 Task: Search one way flight ticket for 1 adult, 6 children, 1 infant in seat and 1 infant on lap in business from Cleveland: Cleveland Hopkins International Airport to Rock Springs: Southwest Wyoming Regional Airport (rock Springs Sweetwater County Airport) on 8-5-2023. Choice of flights is JetBlue. Number of bags: 1 carry on bag. Price is upto 30000. Outbound departure time preference is 11:00.
Action: Mouse moved to (299, 255)
Screenshot: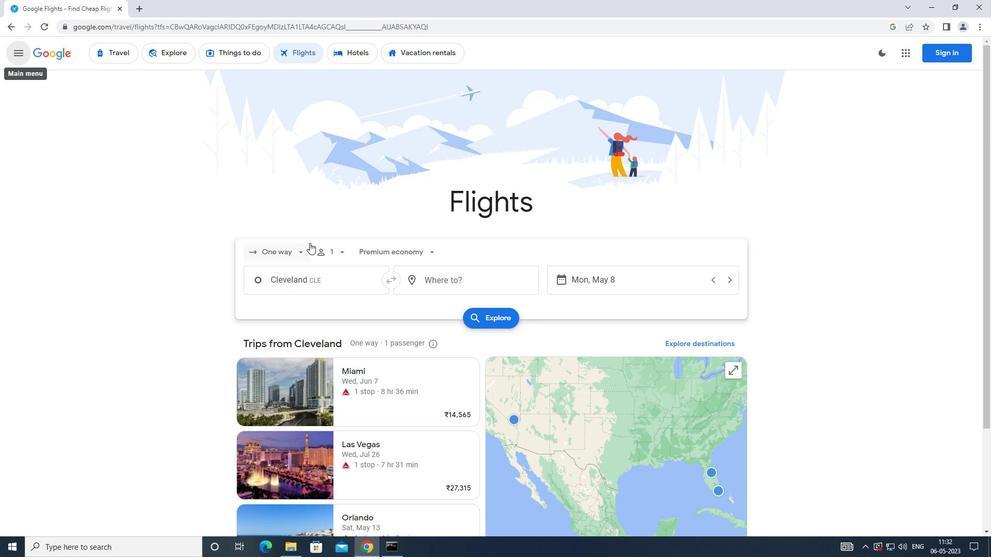 
Action: Mouse pressed left at (299, 255)
Screenshot: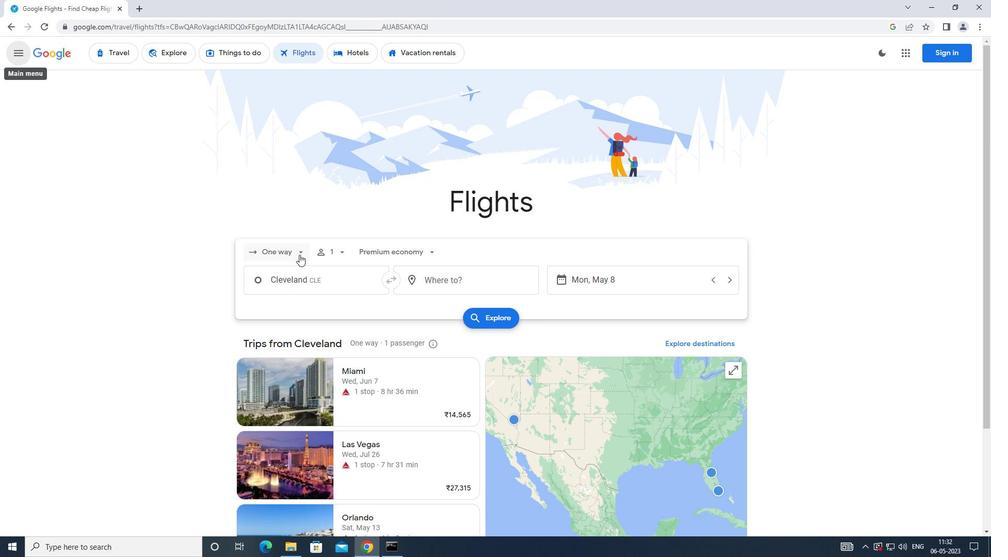 
Action: Mouse moved to (301, 297)
Screenshot: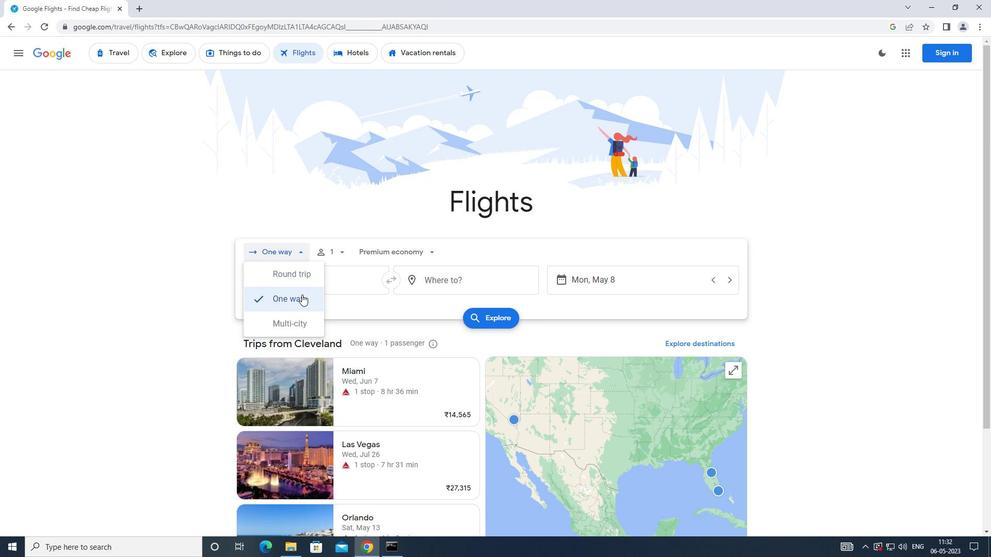 
Action: Mouse pressed left at (301, 297)
Screenshot: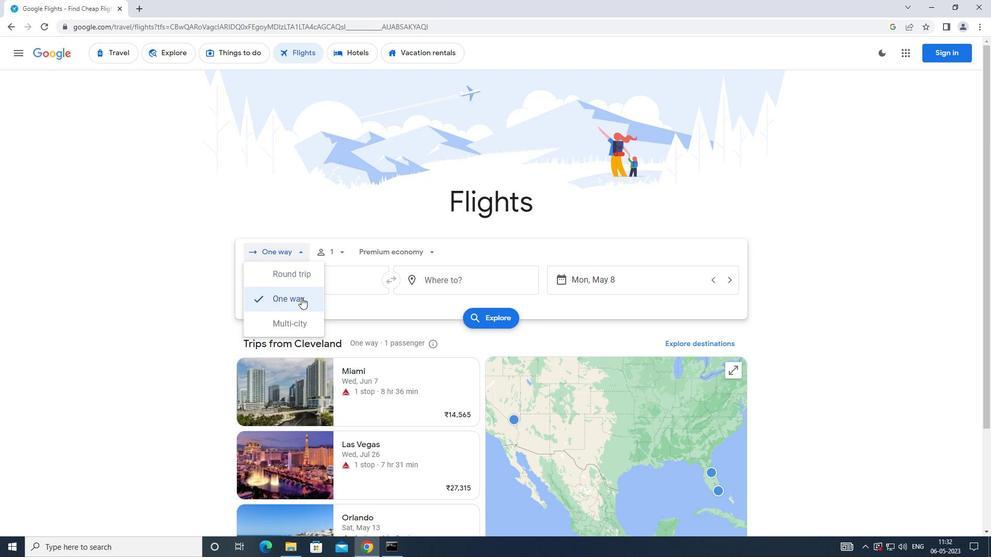 
Action: Mouse moved to (342, 250)
Screenshot: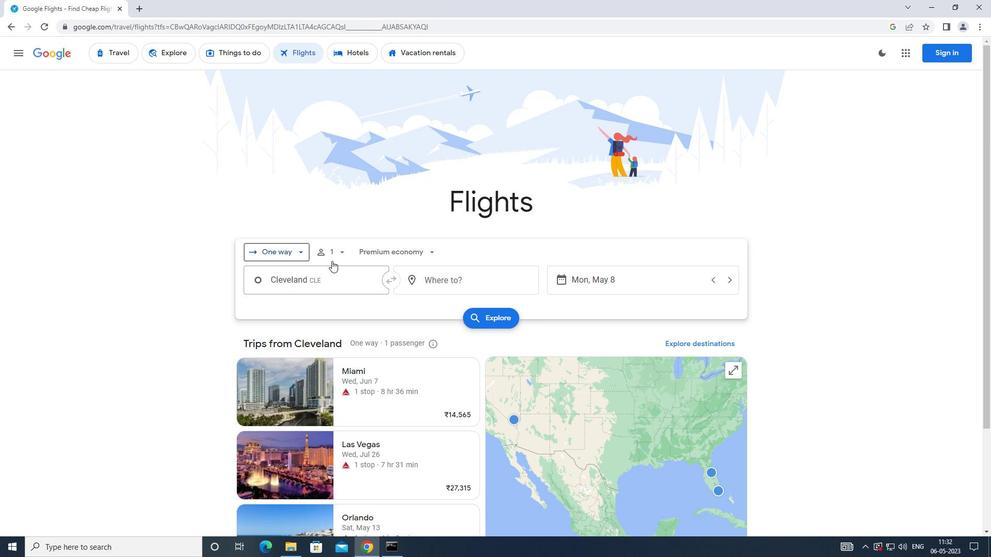 
Action: Mouse pressed left at (342, 250)
Screenshot: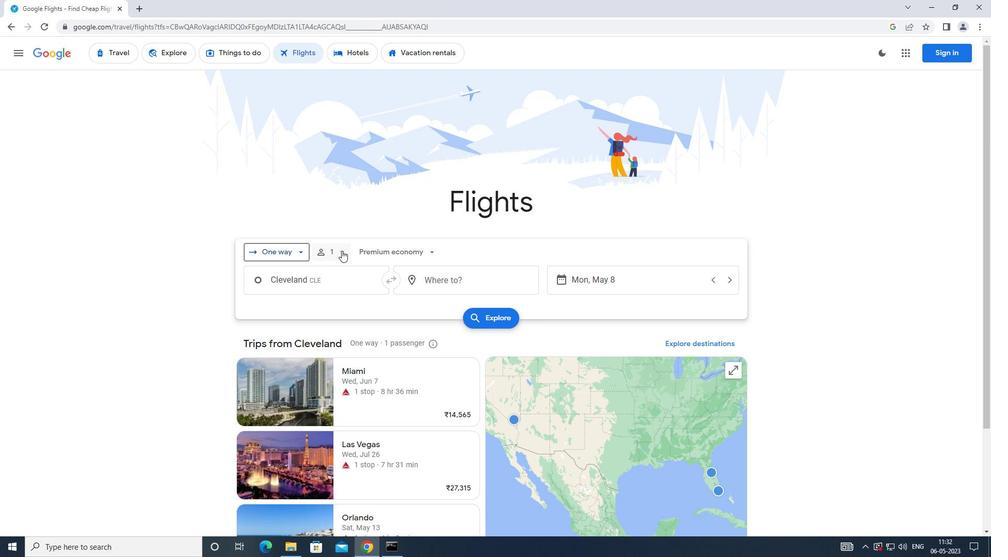 
Action: Mouse moved to (423, 304)
Screenshot: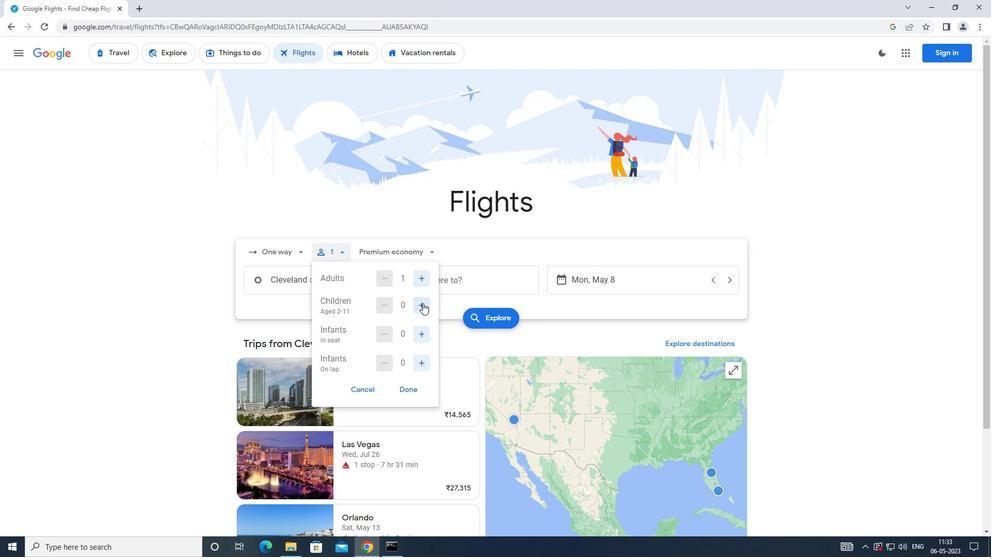 
Action: Mouse pressed left at (423, 304)
Screenshot: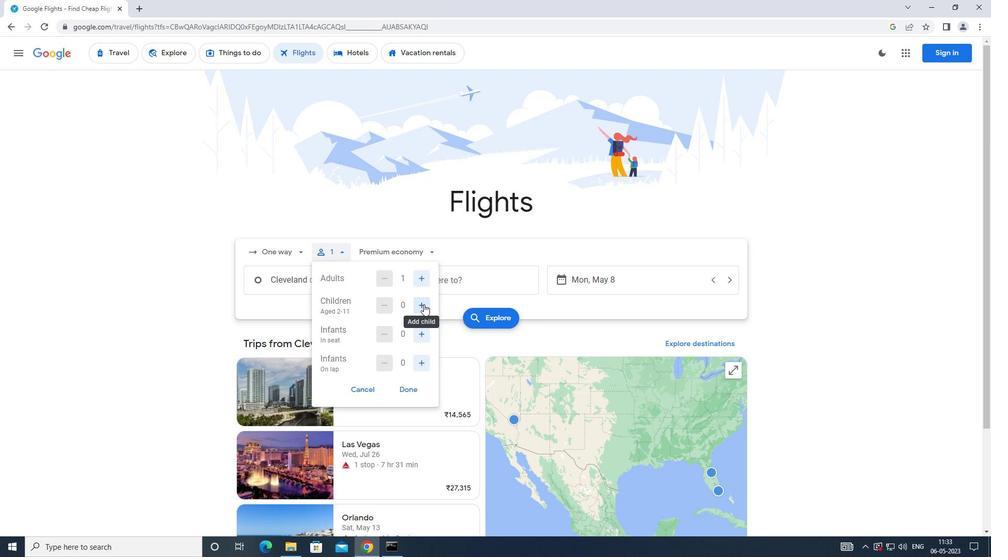 
Action: Mouse pressed left at (423, 304)
Screenshot: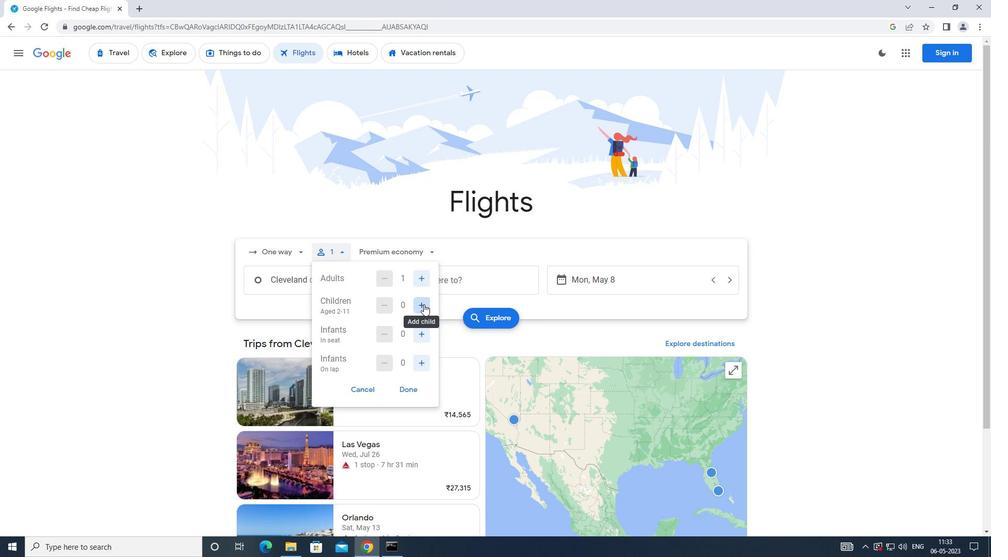 
Action: Mouse pressed left at (423, 304)
Screenshot: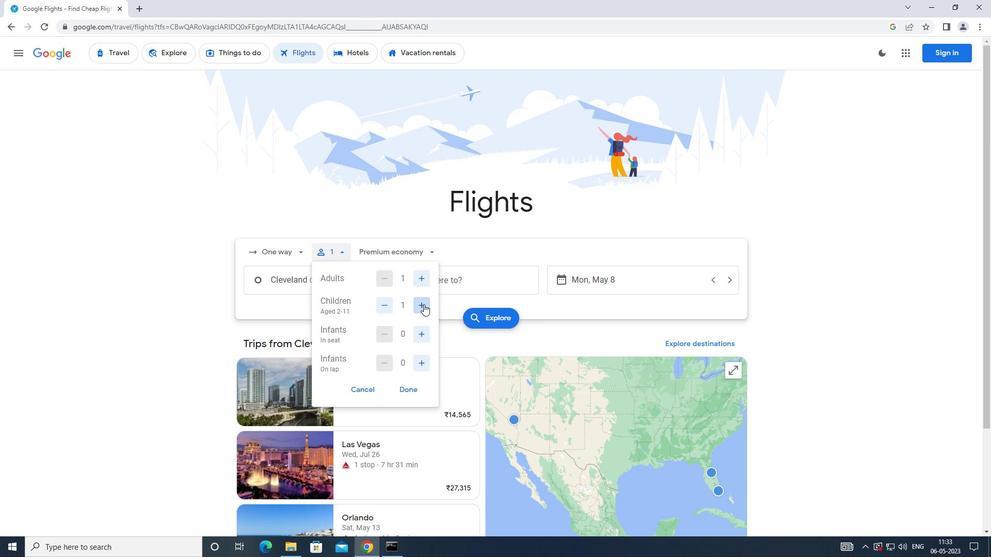 
Action: Mouse pressed left at (423, 304)
Screenshot: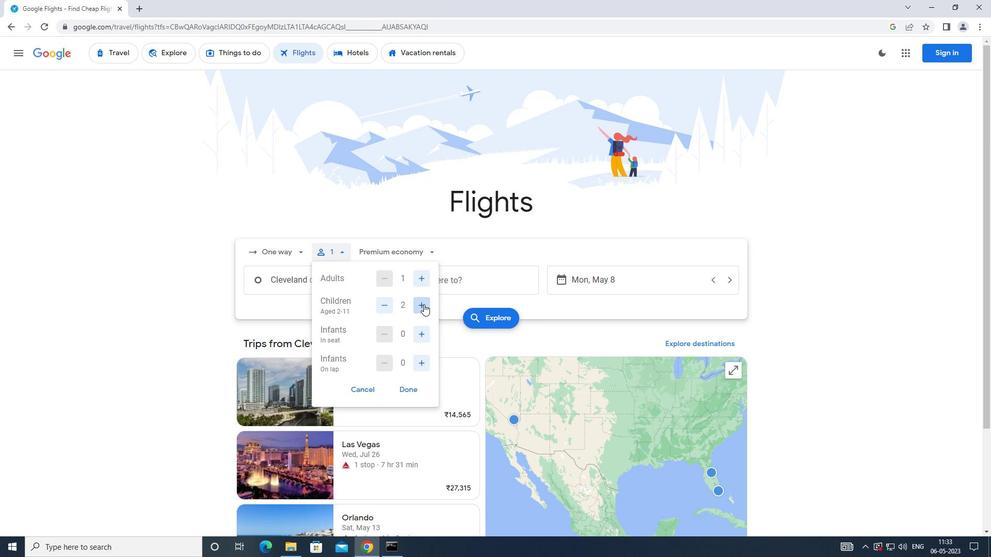 
Action: Mouse pressed left at (423, 304)
Screenshot: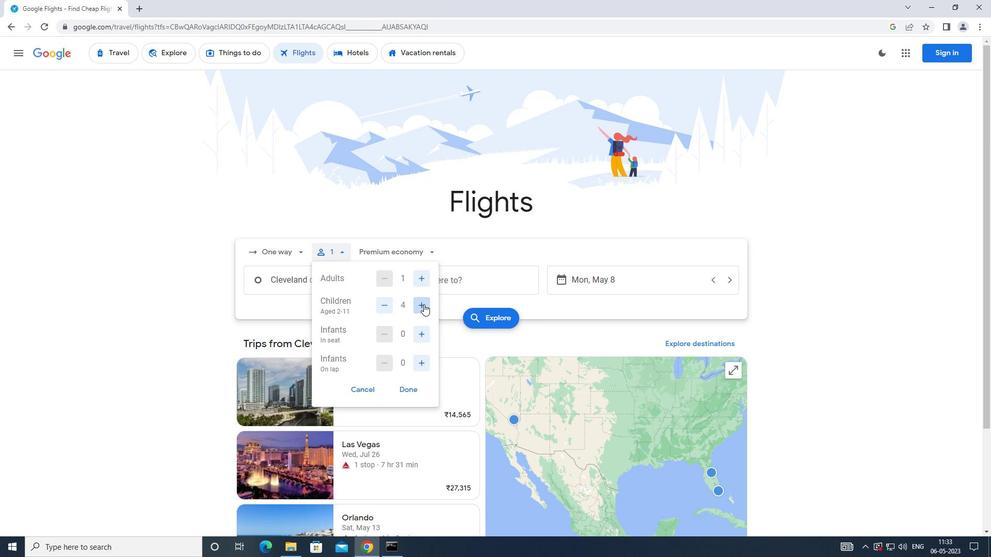 
Action: Mouse pressed left at (423, 304)
Screenshot: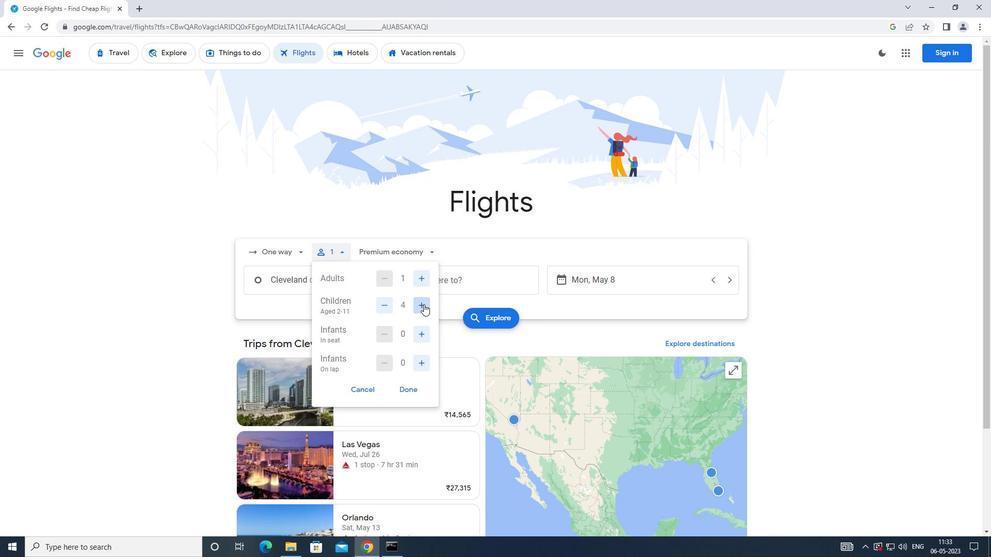 
Action: Mouse moved to (422, 334)
Screenshot: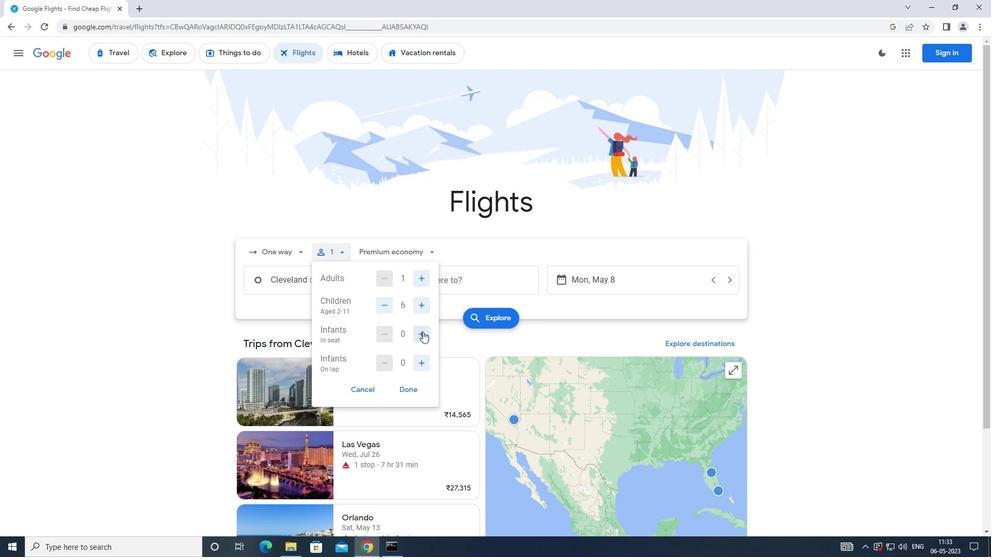 
Action: Mouse pressed left at (422, 334)
Screenshot: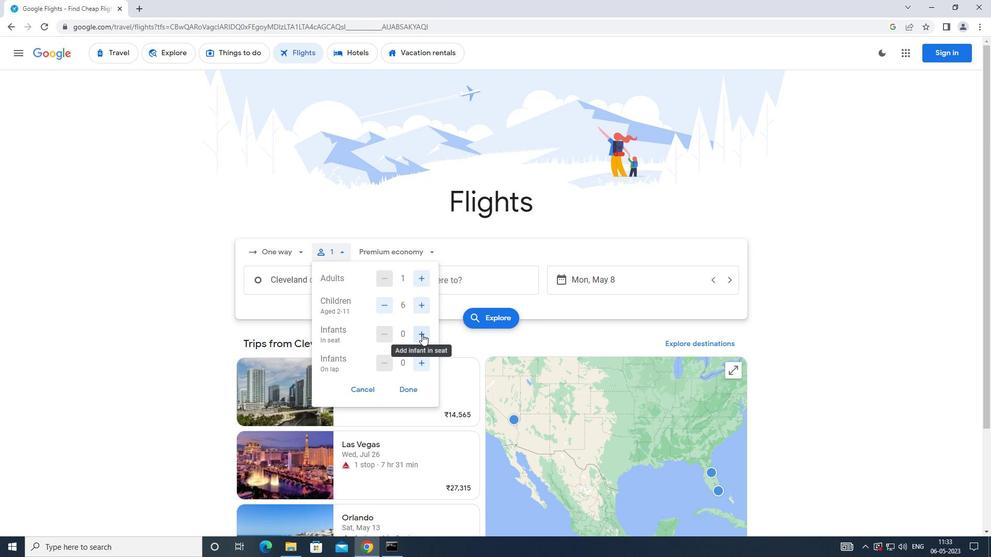 
Action: Mouse moved to (419, 363)
Screenshot: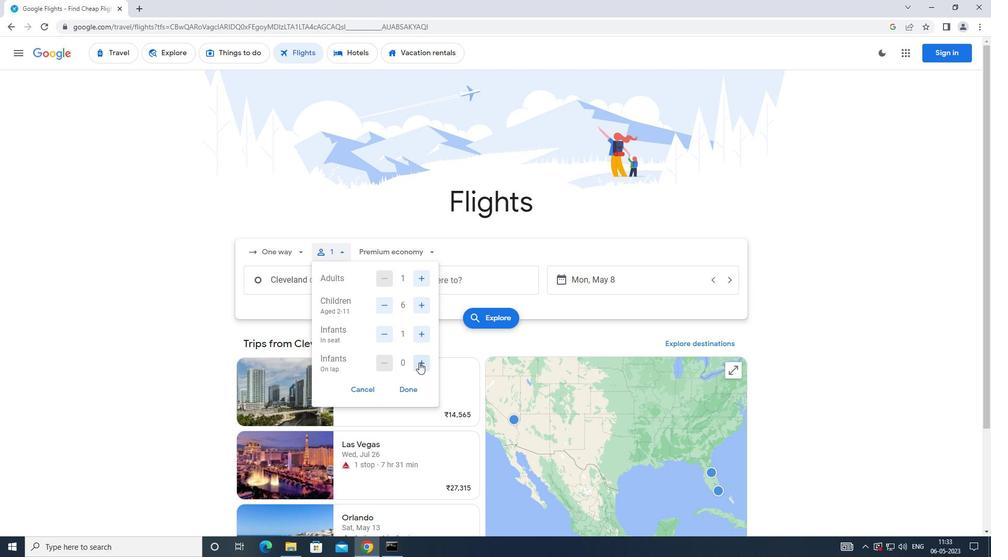 
Action: Mouse pressed left at (419, 363)
Screenshot: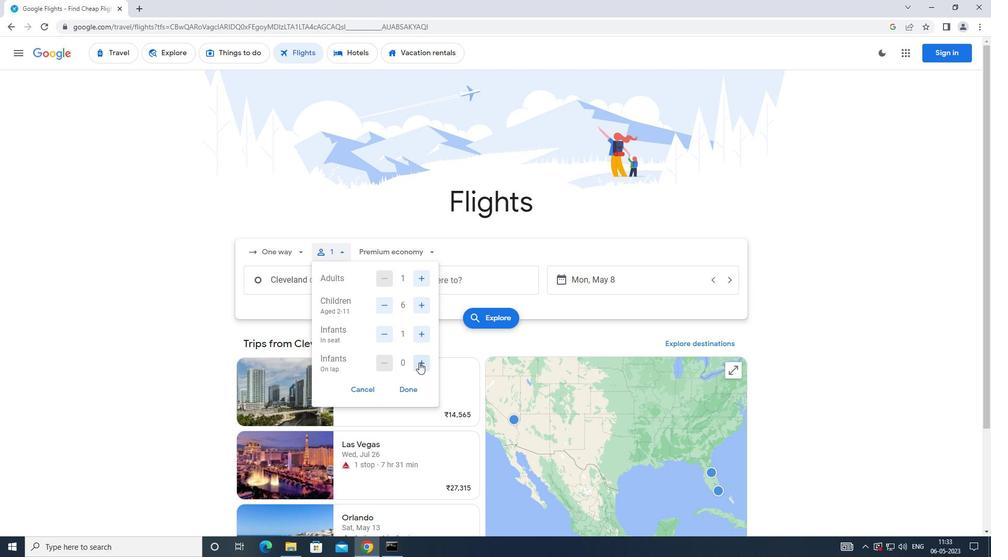 
Action: Mouse moved to (410, 387)
Screenshot: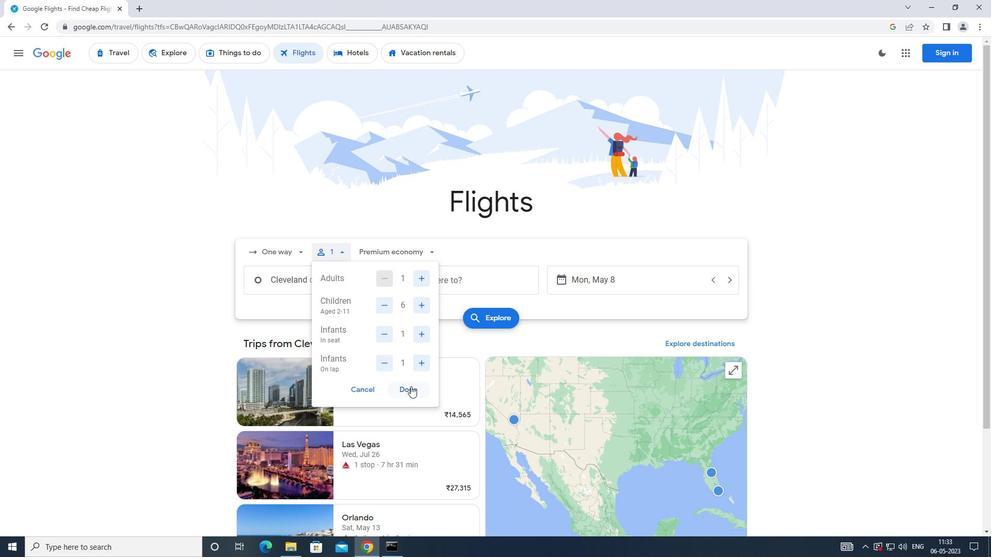 
Action: Mouse pressed left at (410, 387)
Screenshot: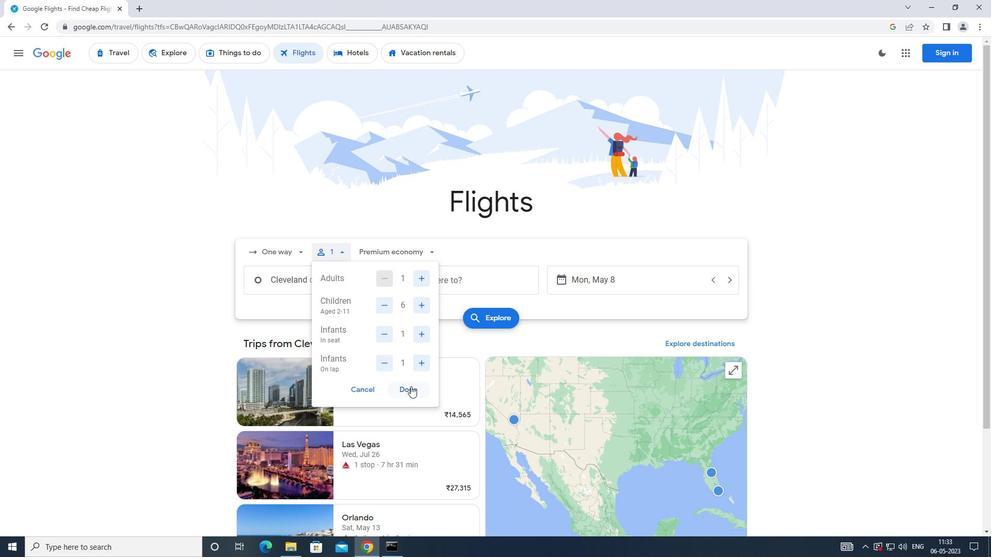 
Action: Mouse moved to (408, 255)
Screenshot: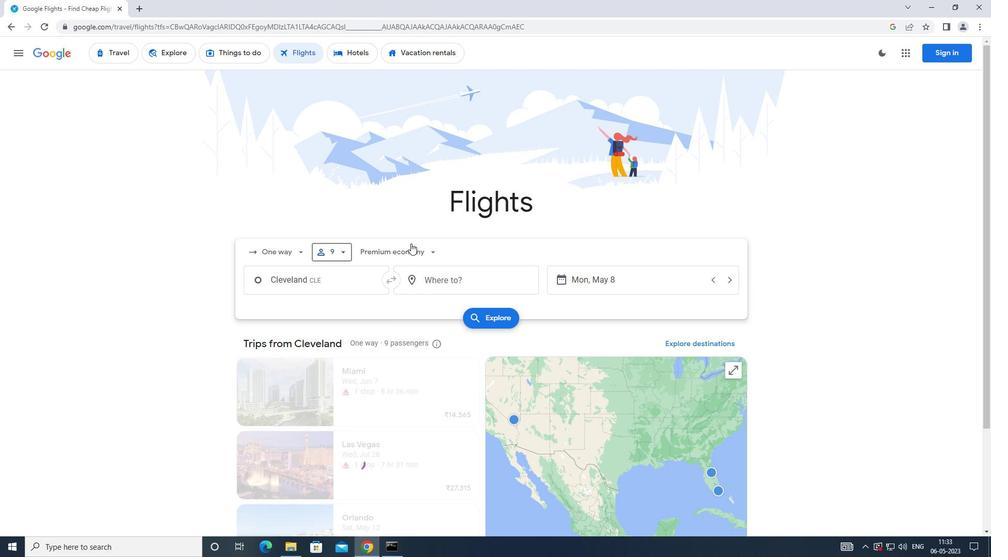 
Action: Mouse pressed left at (408, 255)
Screenshot: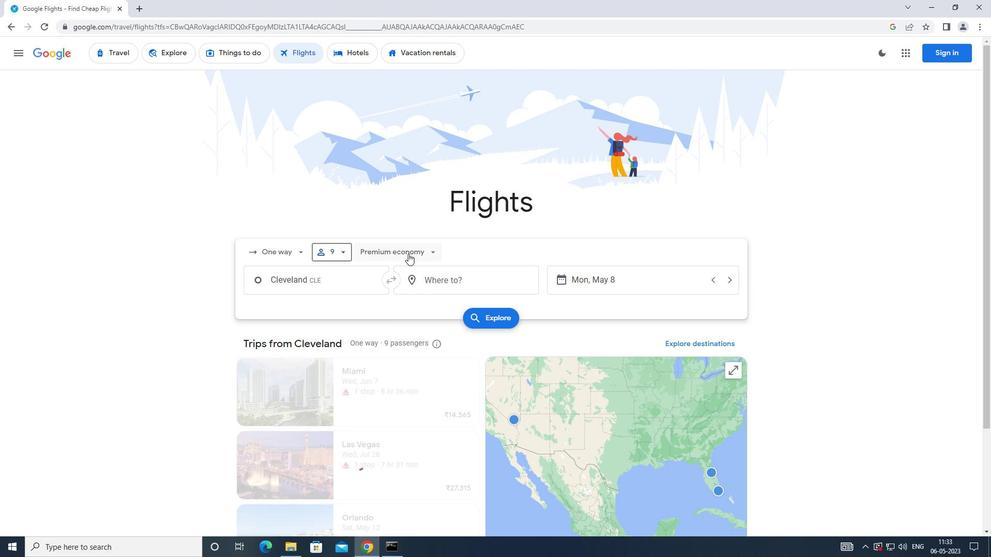
Action: Mouse moved to (408, 323)
Screenshot: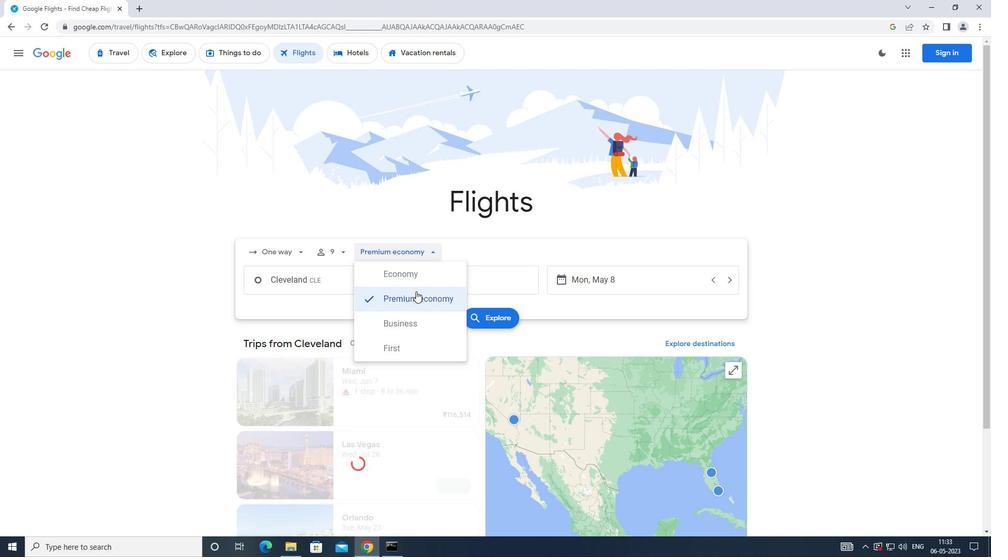 
Action: Mouse pressed left at (408, 323)
Screenshot: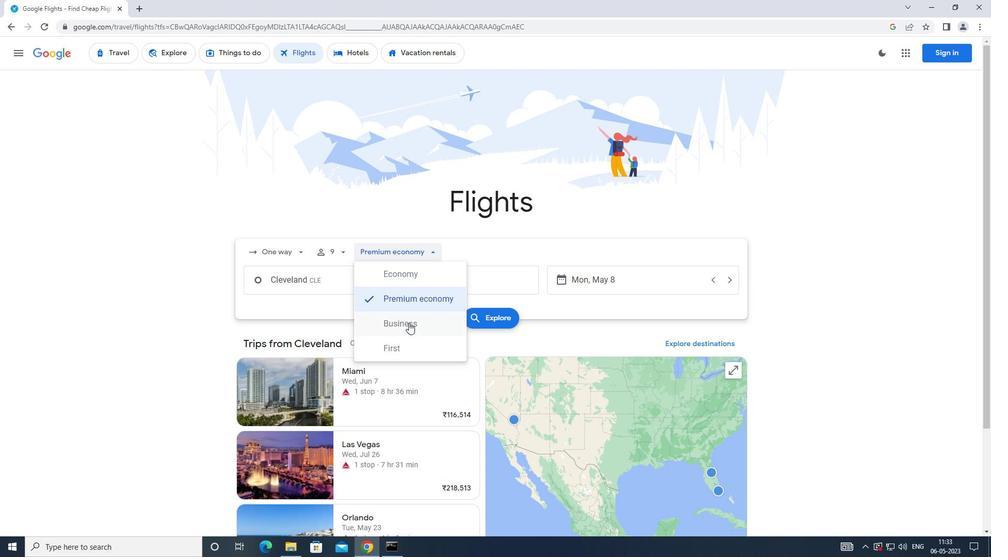 
Action: Mouse moved to (326, 282)
Screenshot: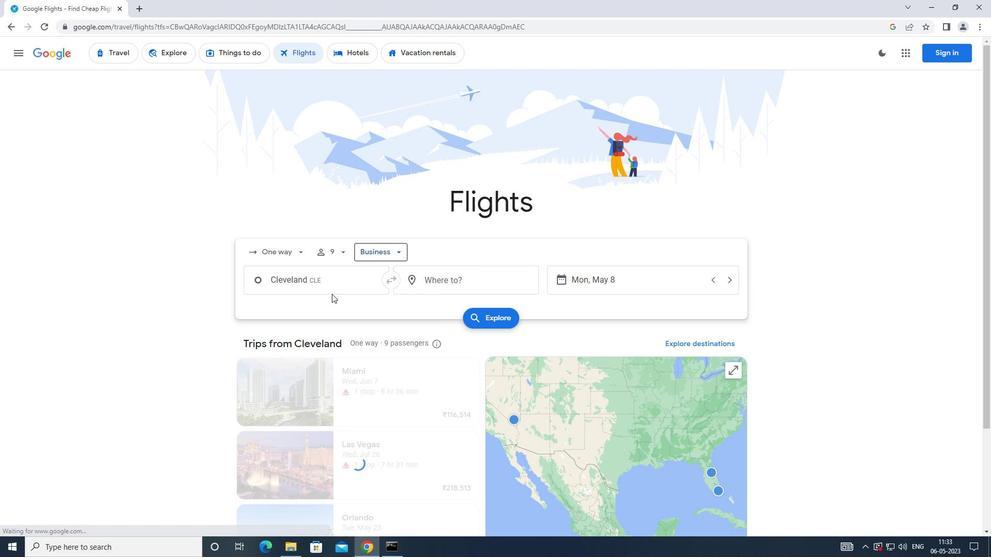 
Action: Mouse pressed left at (326, 282)
Screenshot: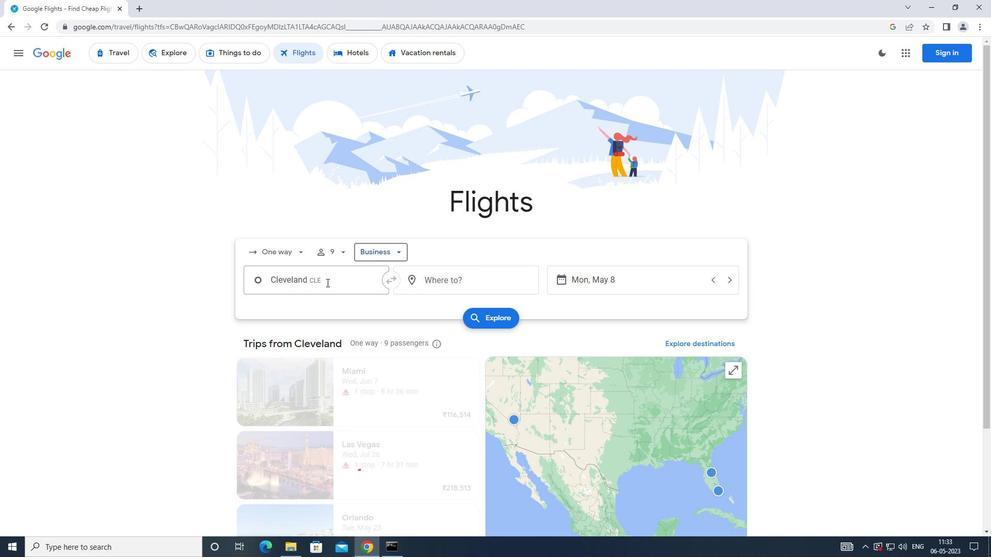 
Action: Mouse moved to (338, 337)
Screenshot: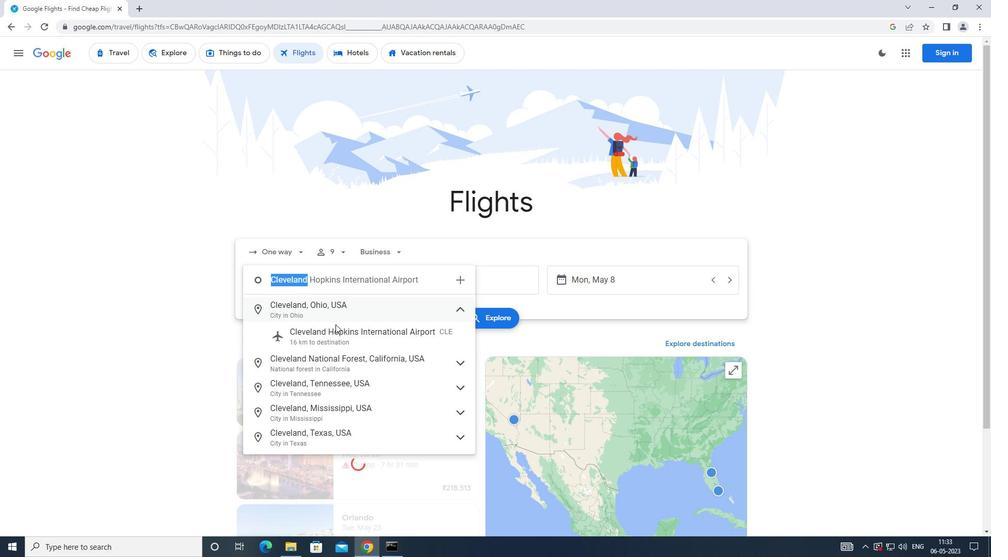 
Action: Mouse pressed left at (338, 337)
Screenshot: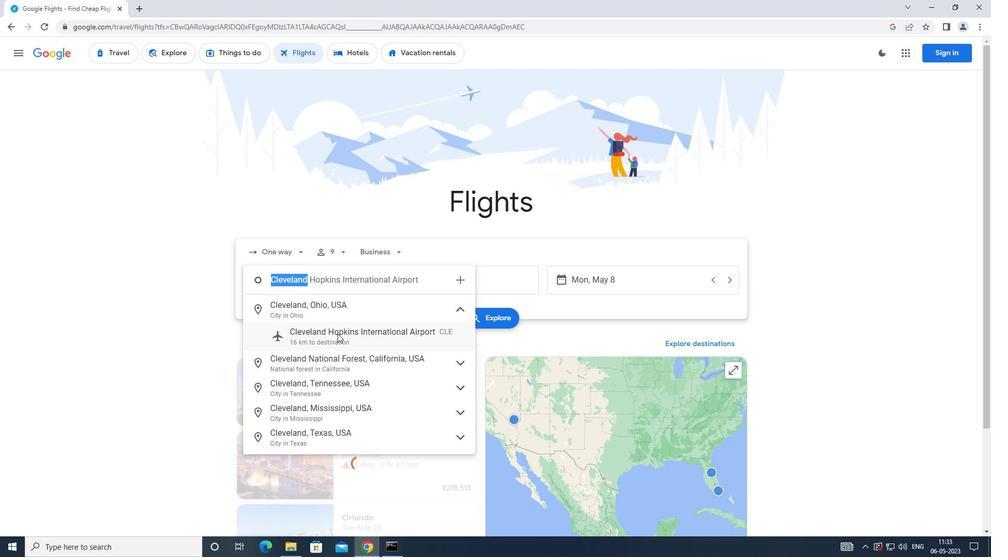 
Action: Mouse moved to (443, 282)
Screenshot: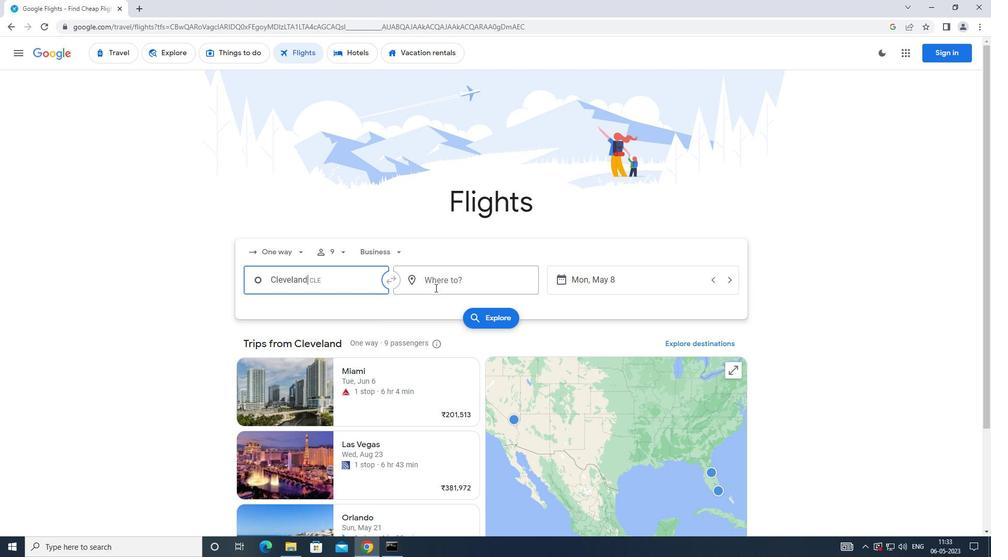 
Action: Mouse pressed left at (443, 282)
Screenshot: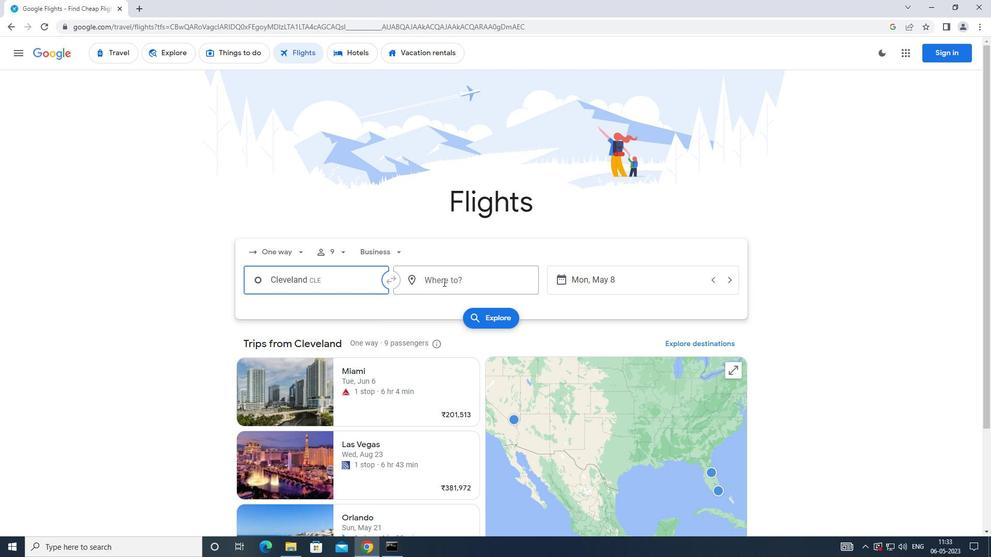 
Action: Mouse moved to (447, 280)
Screenshot: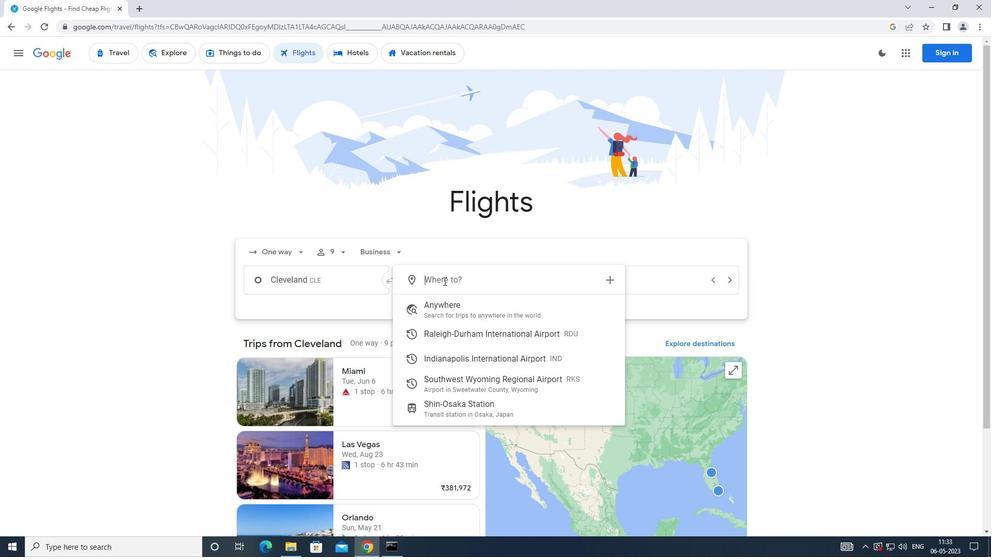 
Action: Key pressed <Key.caps_lock>s<Key.caps_lock>outhwest
Screenshot: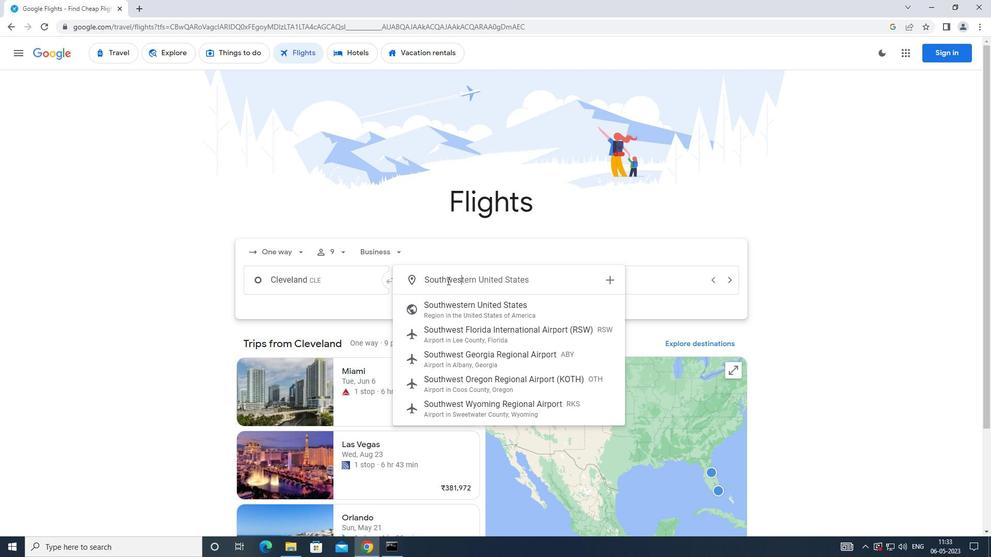 
Action: Mouse moved to (472, 414)
Screenshot: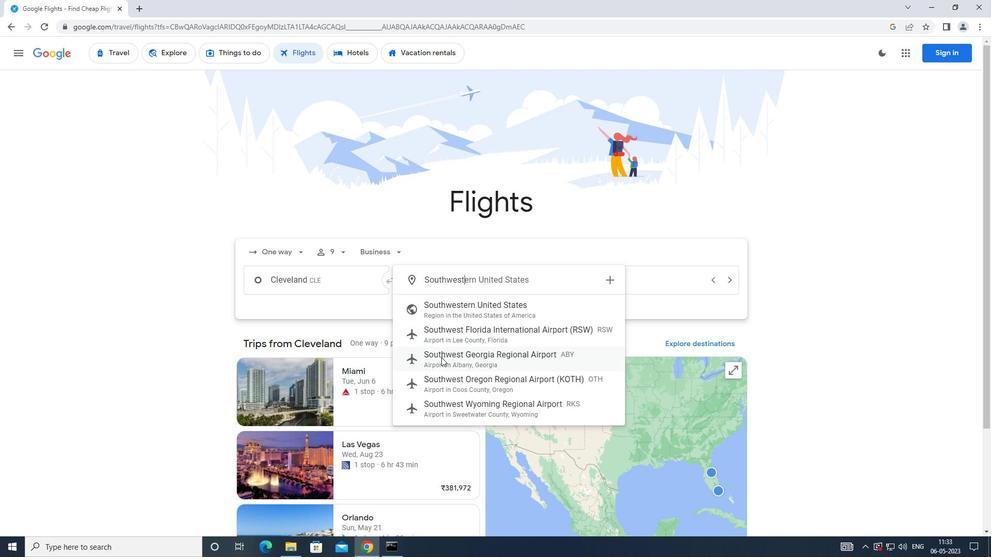 
Action: Mouse pressed left at (472, 414)
Screenshot: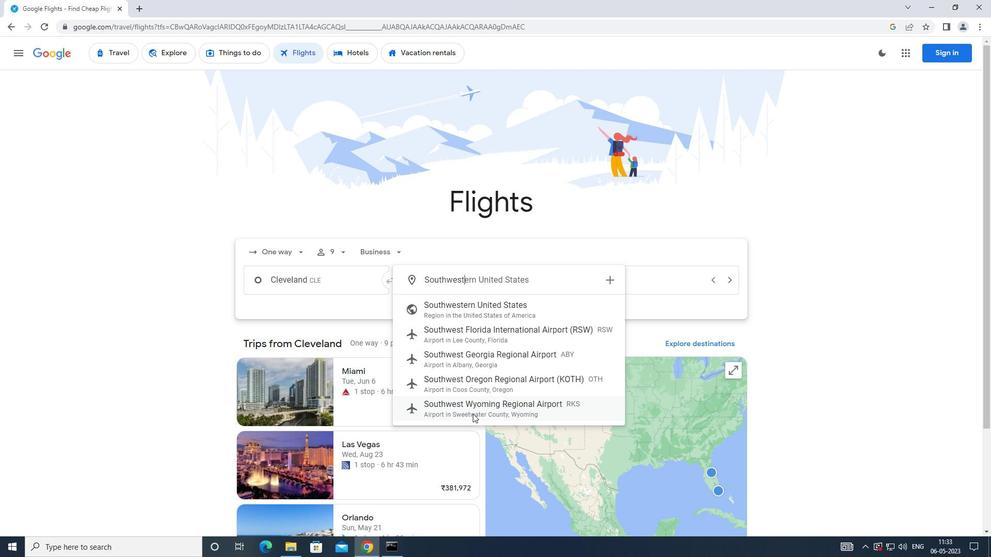 
Action: Mouse moved to (604, 288)
Screenshot: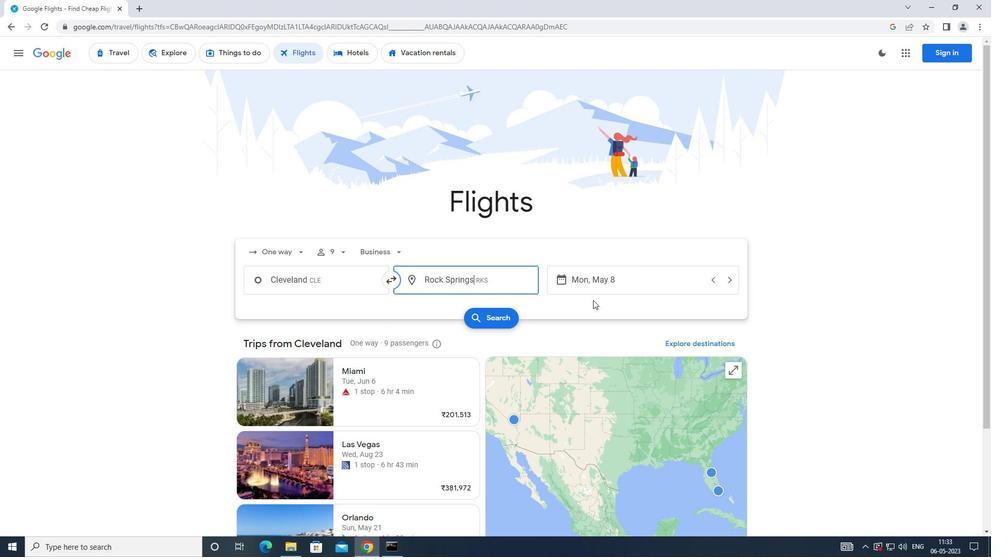
Action: Mouse pressed left at (604, 288)
Screenshot: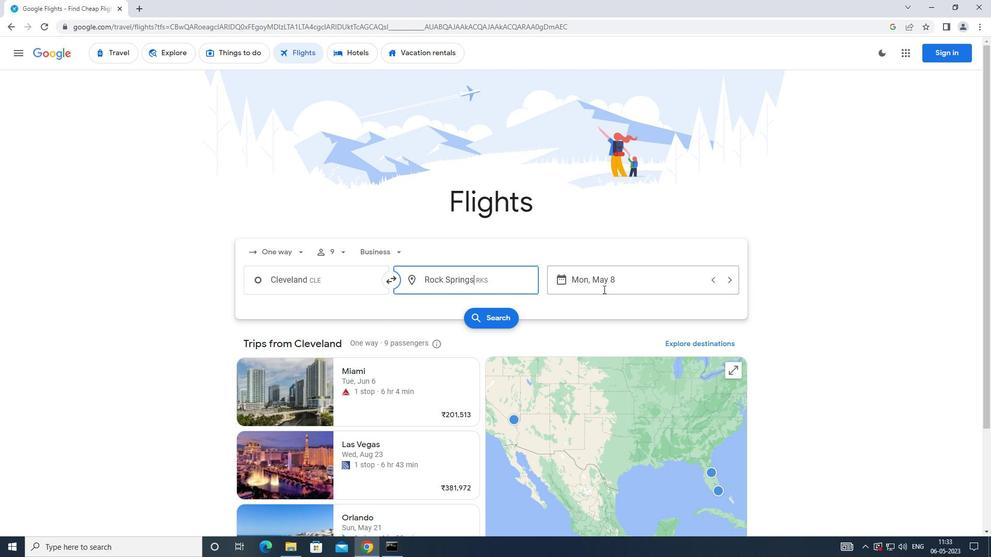 
Action: Mouse moved to (401, 372)
Screenshot: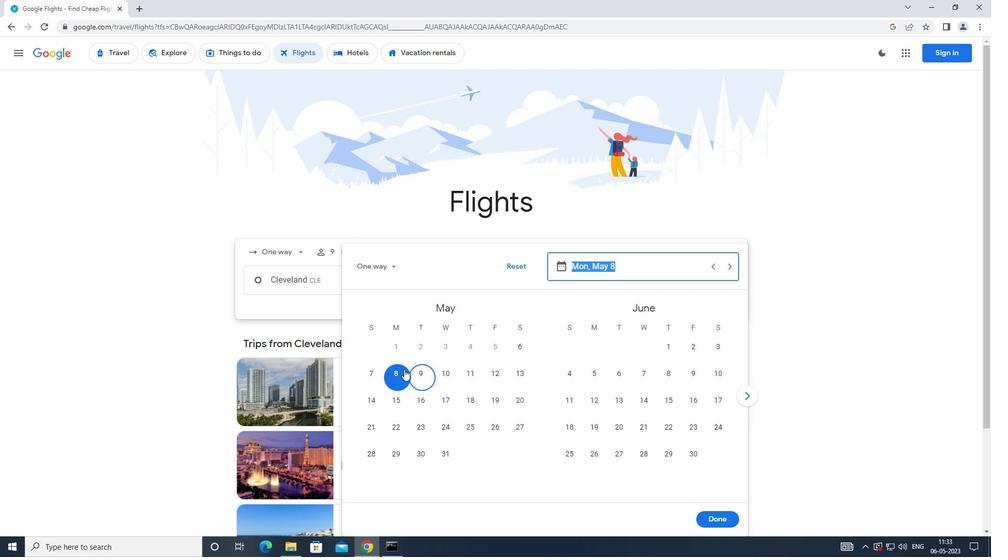 
Action: Mouse pressed left at (401, 372)
Screenshot: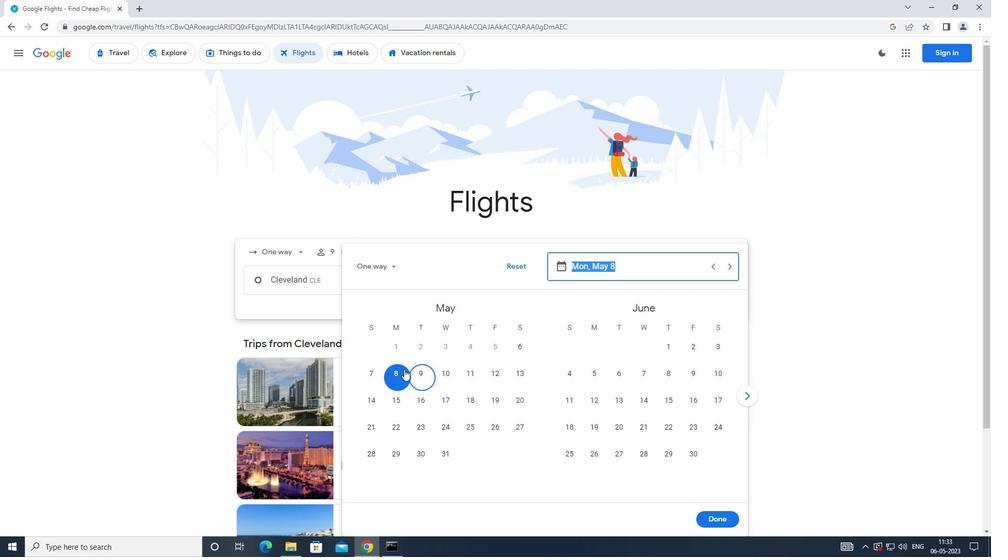 
Action: Mouse moved to (710, 518)
Screenshot: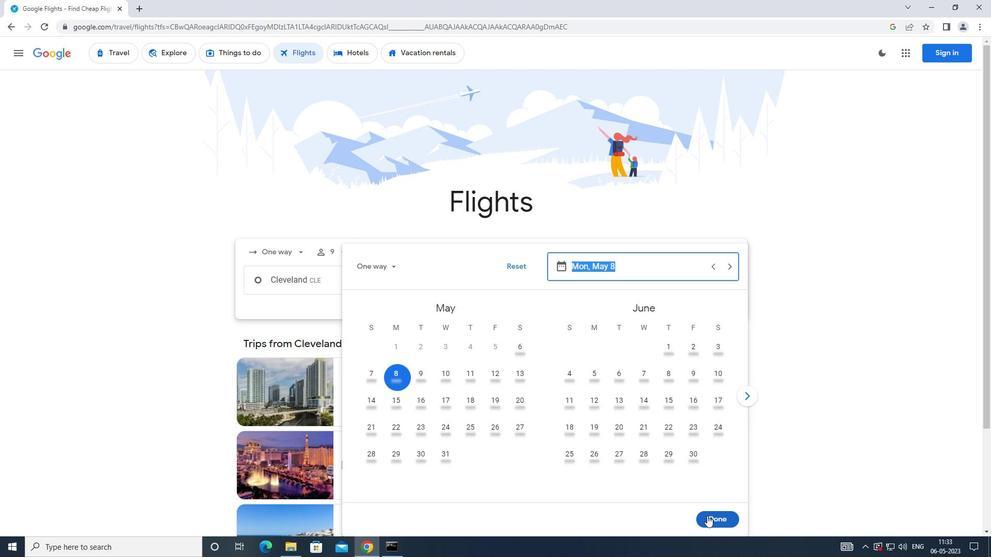 
Action: Mouse pressed left at (710, 518)
Screenshot: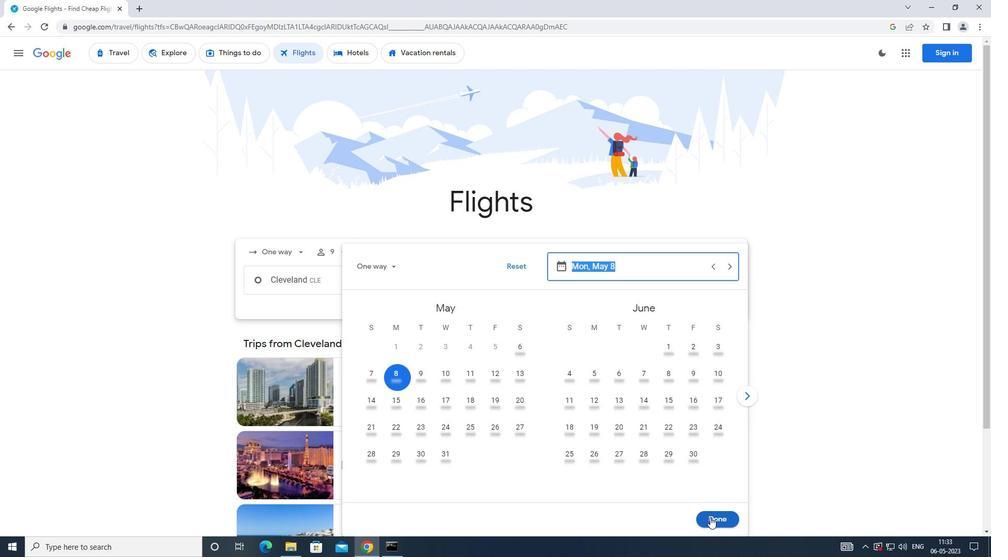 
Action: Mouse moved to (496, 314)
Screenshot: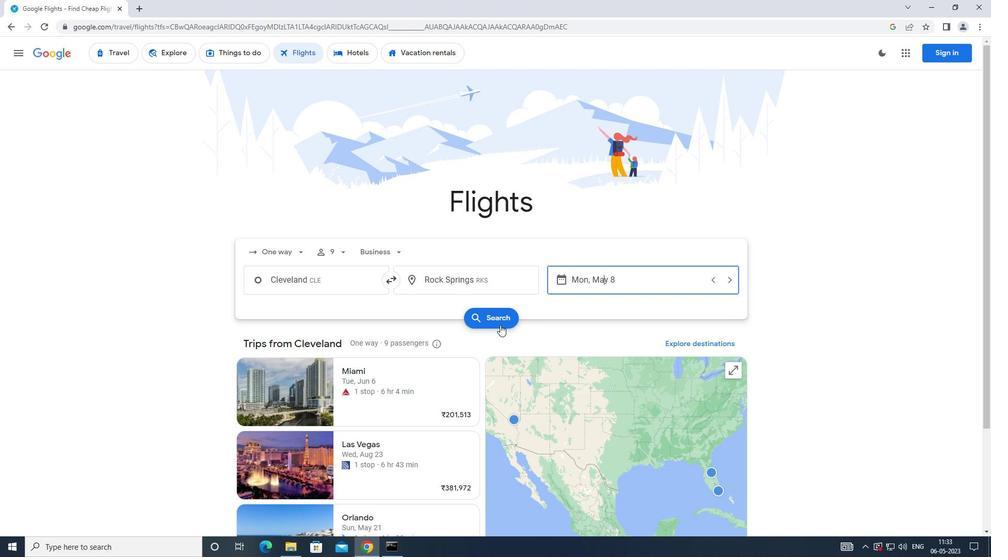 
Action: Mouse pressed left at (496, 314)
Screenshot: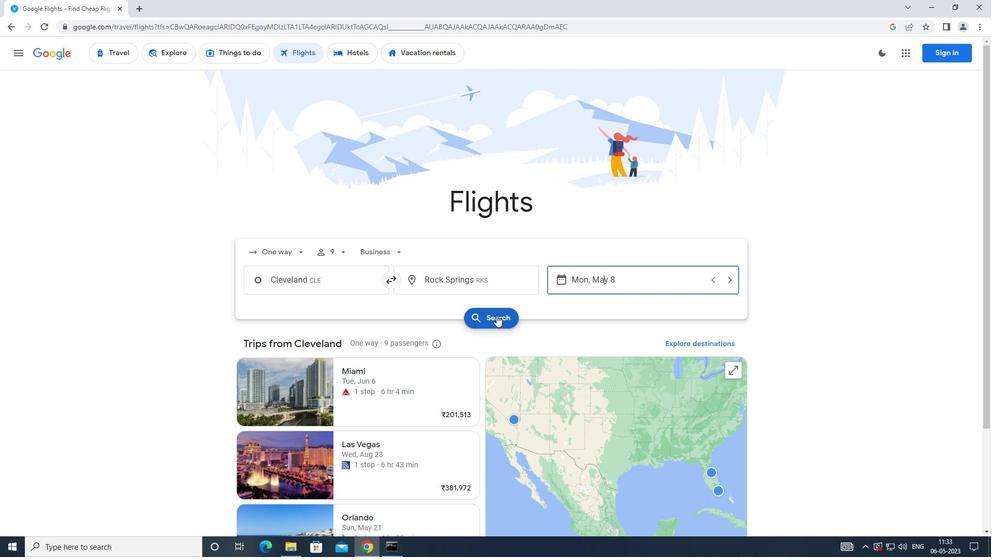 
Action: Mouse moved to (261, 141)
Screenshot: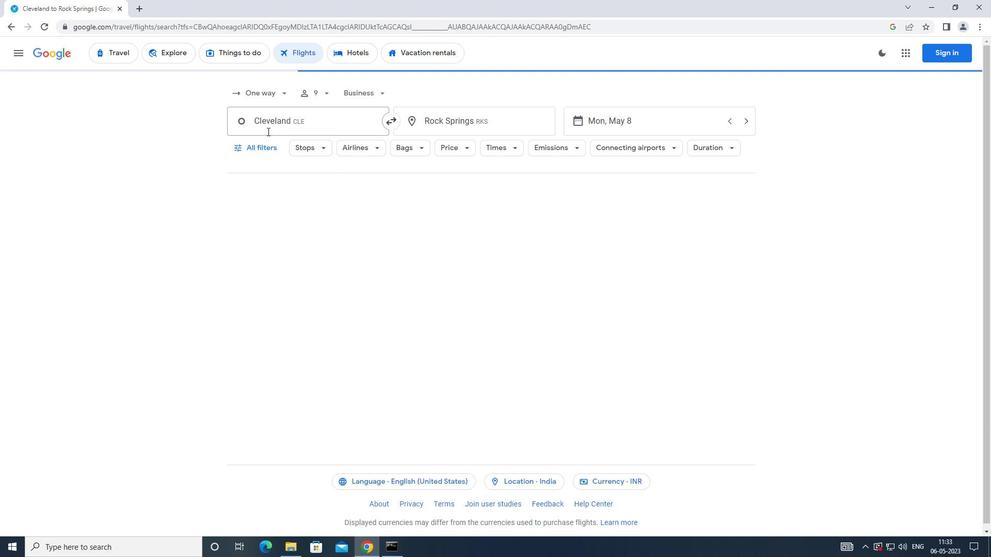 
Action: Mouse pressed left at (261, 141)
Screenshot: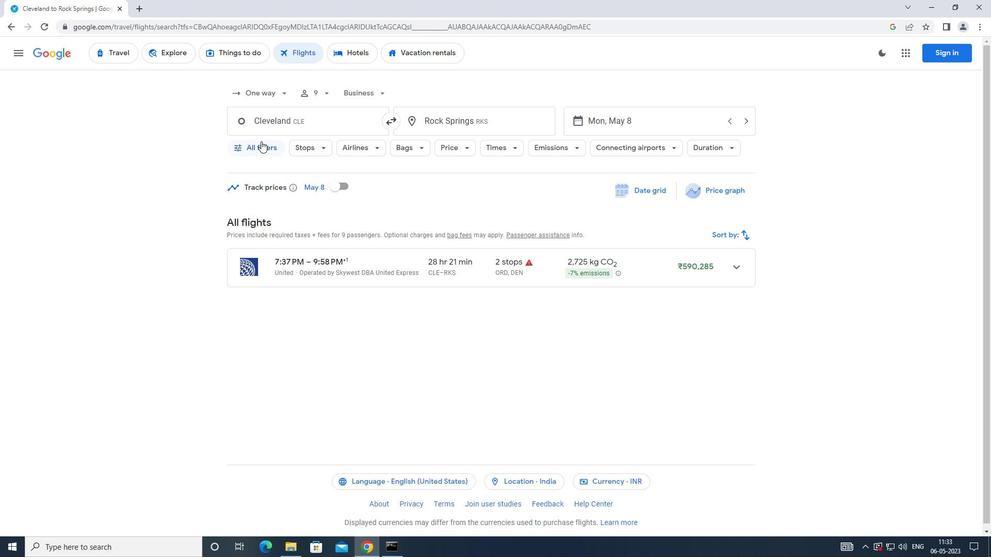 
Action: Mouse moved to (380, 372)
Screenshot: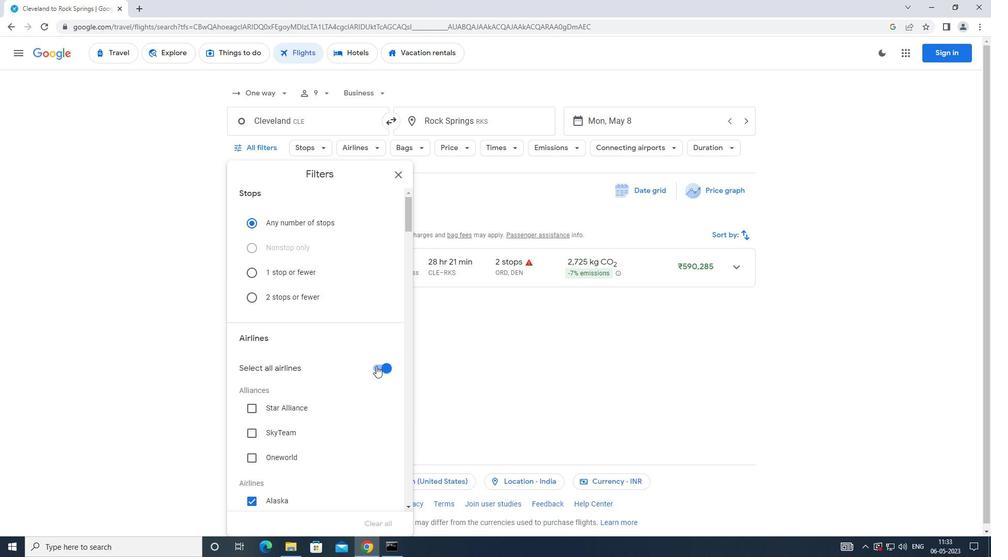
Action: Mouse pressed left at (380, 372)
Screenshot: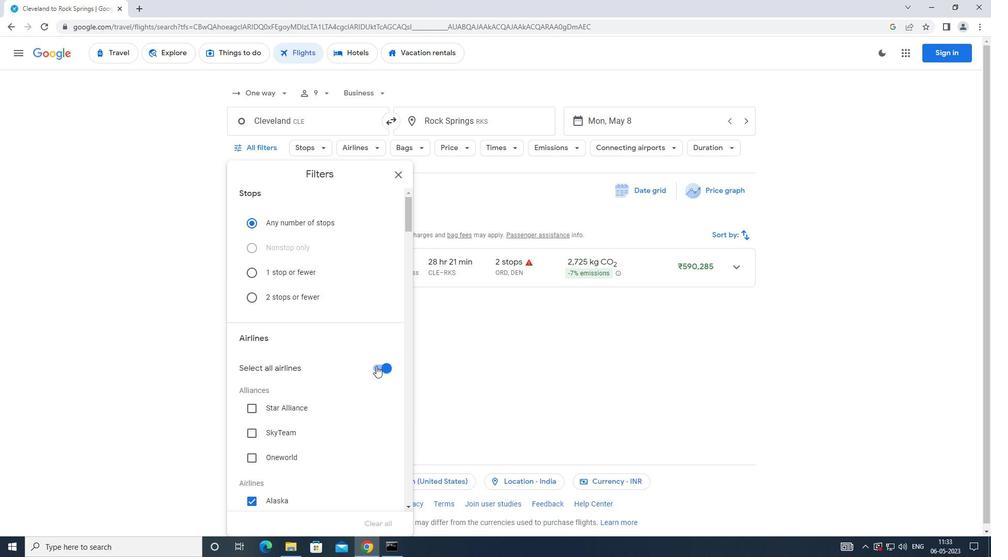 
Action: Mouse moved to (327, 314)
Screenshot: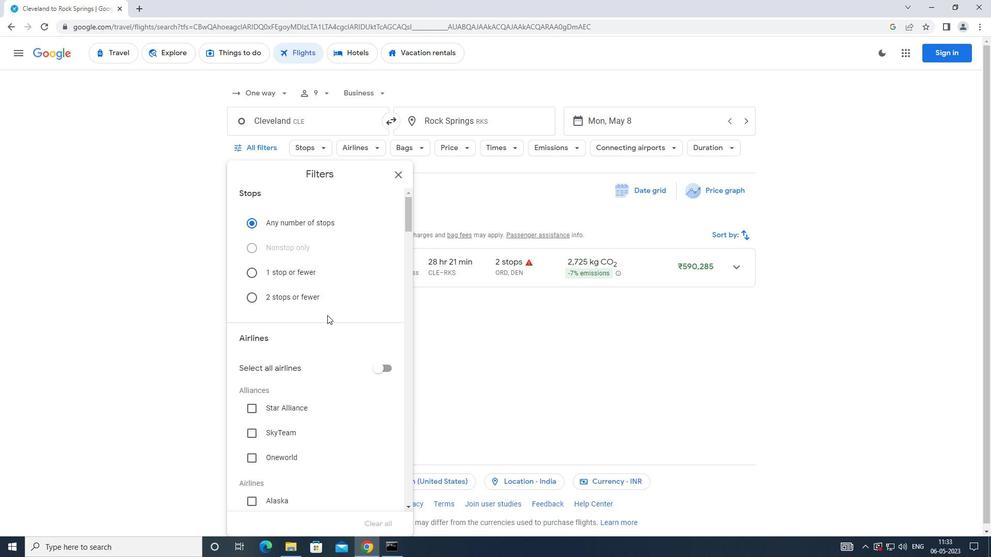 
Action: Mouse scrolled (327, 313) with delta (0, 0)
Screenshot: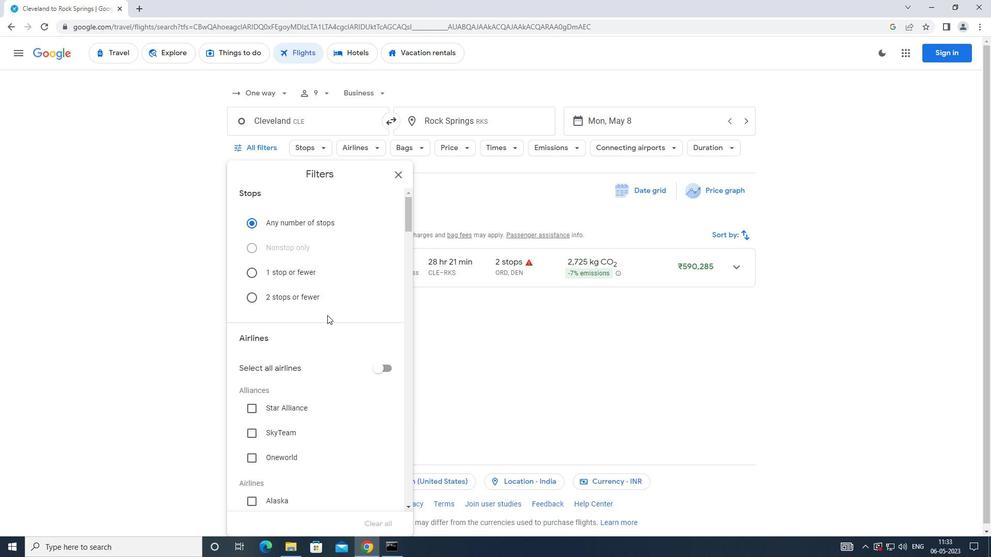 
Action: Mouse moved to (327, 314)
Screenshot: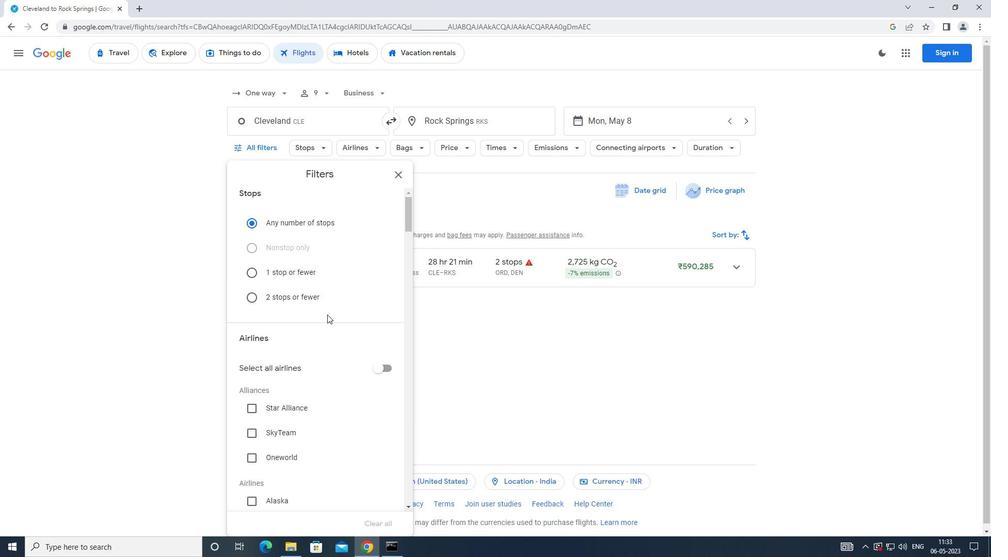 
Action: Mouse scrolled (327, 313) with delta (0, 0)
Screenshot: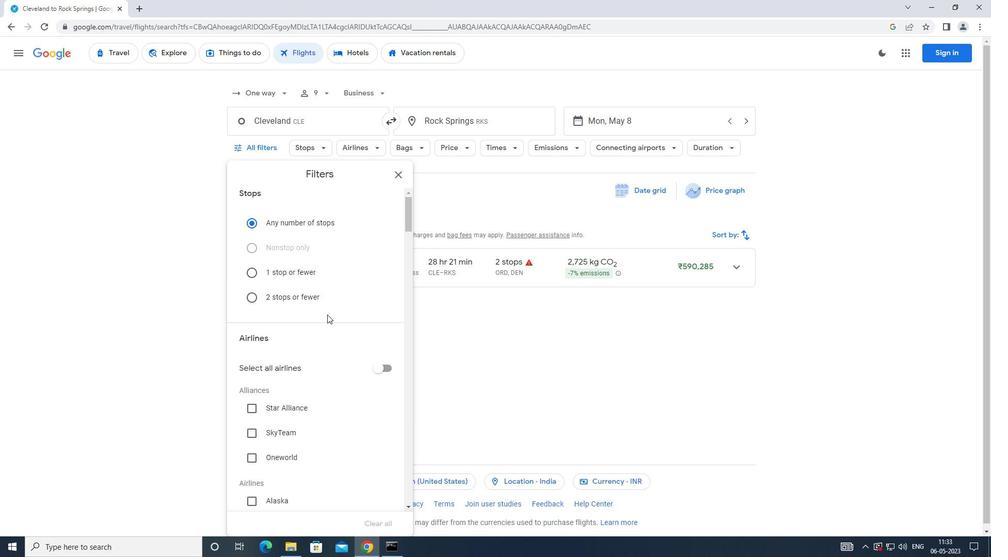 
Action: Mouse moved to (331, 306)
Screenshot: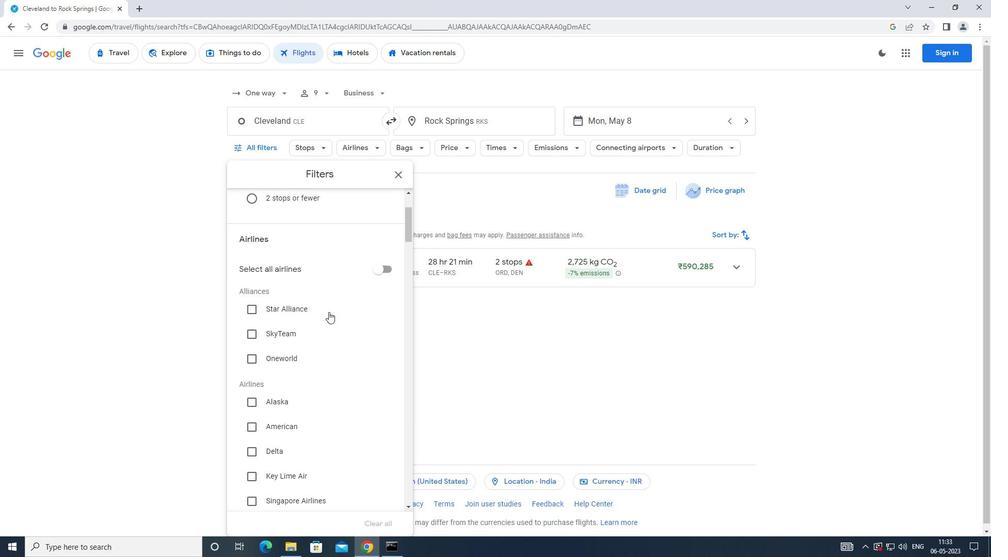 
Action: Mouse scrolled (331, 305) with delta (0, 0)
Screenshot: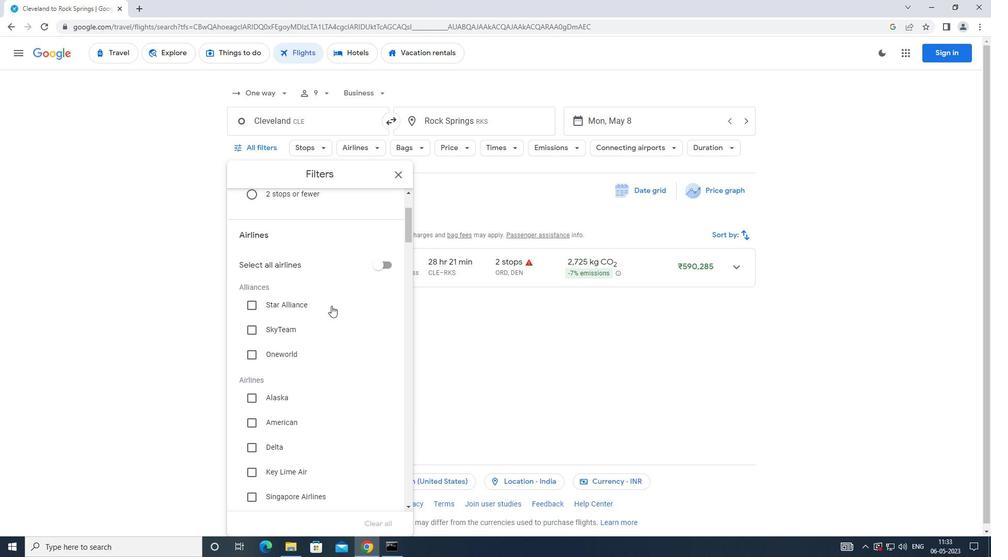 
Action: Mouse scrolled (331, 305) with delta (0, 0)
Screenshot: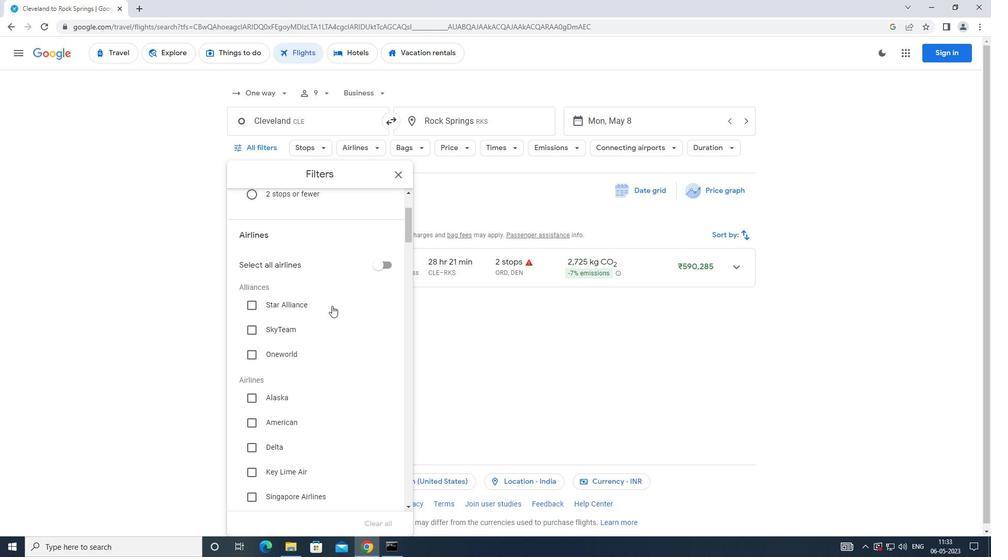 
Action: Mouse moved to (332, 303)
Screenshot: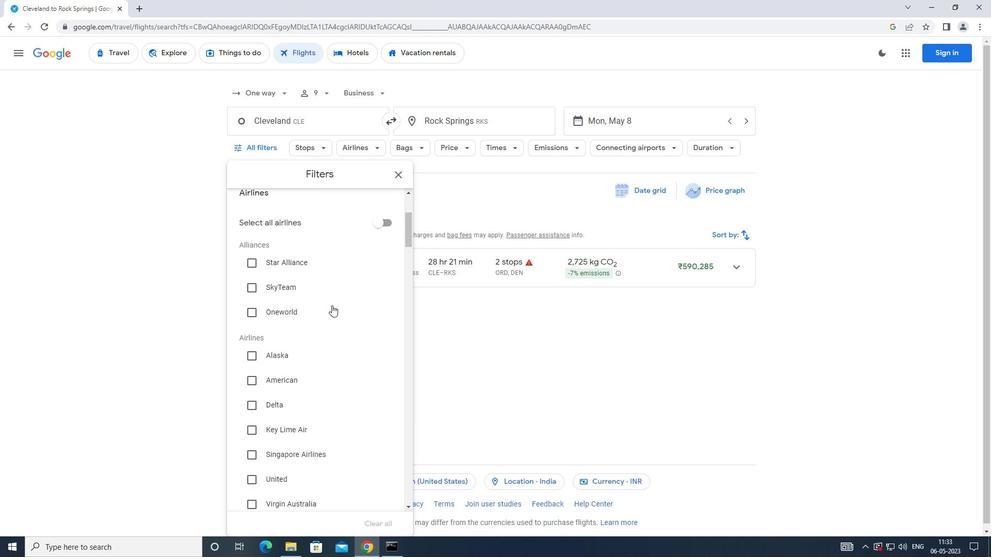 
Action: Mouse scrolled (332, 303) with delta (0, 0)
Screenshot: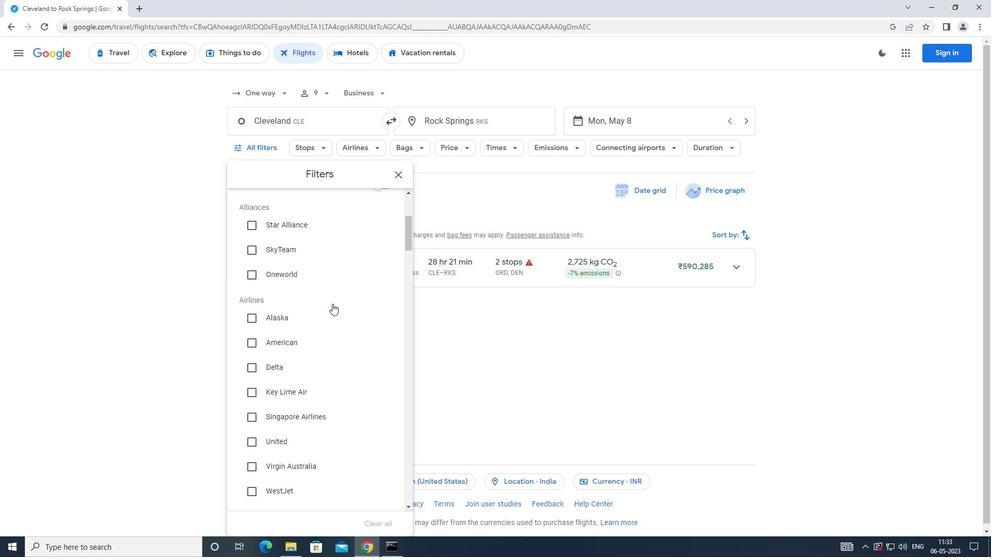 
Action: Mouse scrolled (332, 303) with delta (0, 0)
Screenshot: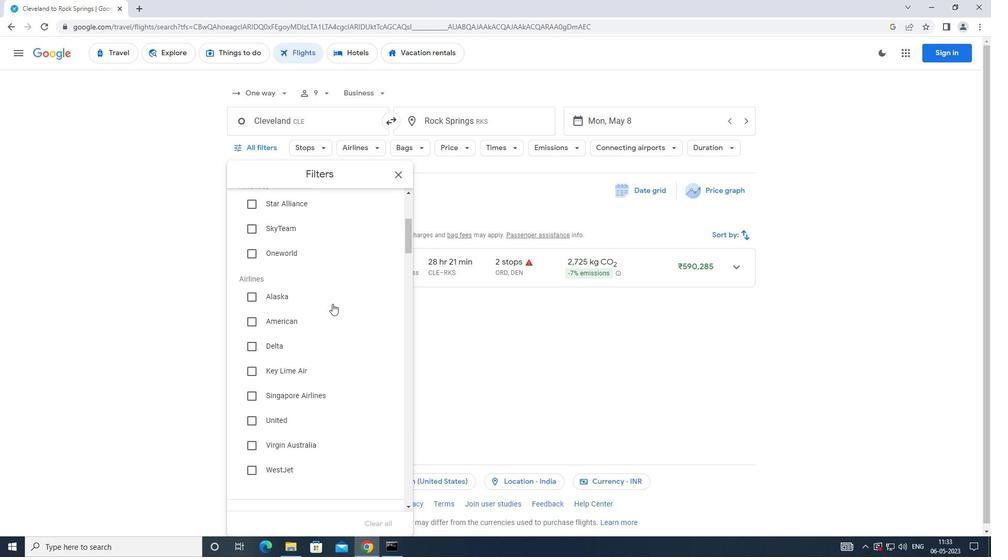 
Action: Mouse moved to (334, 302)
Screenshot: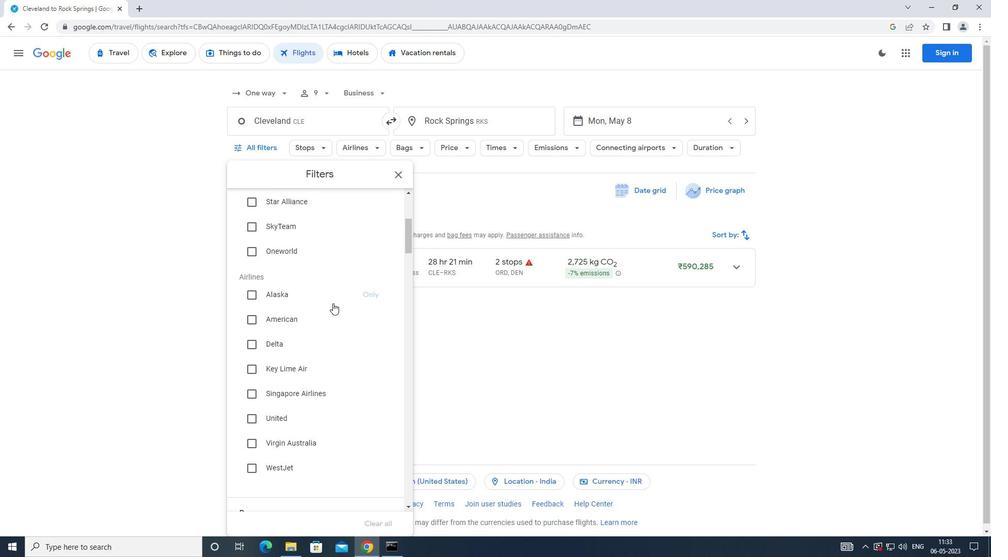 
Action: Mouse scrolled (334, 301) with delta (0, 0)
Screenshot: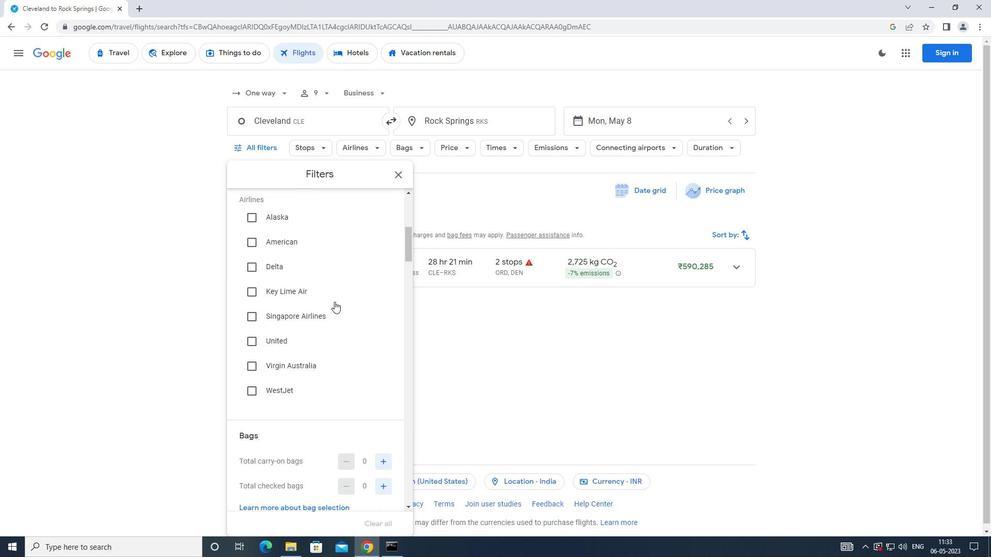 
Action: Mouse scrolled (334, 301) with delta (0, 0)
Screenshot: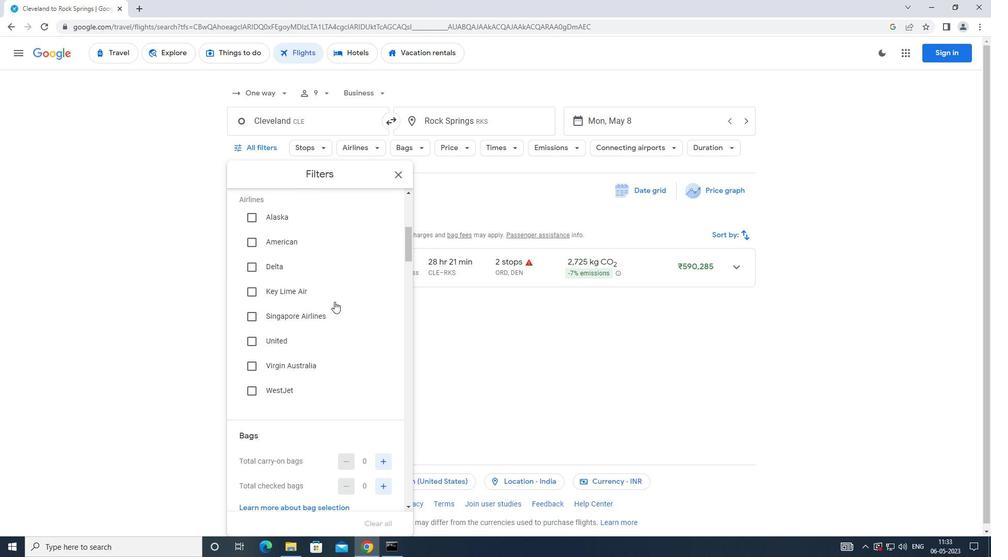 
Action: Mouse moved to (285, 261)
Screenshot: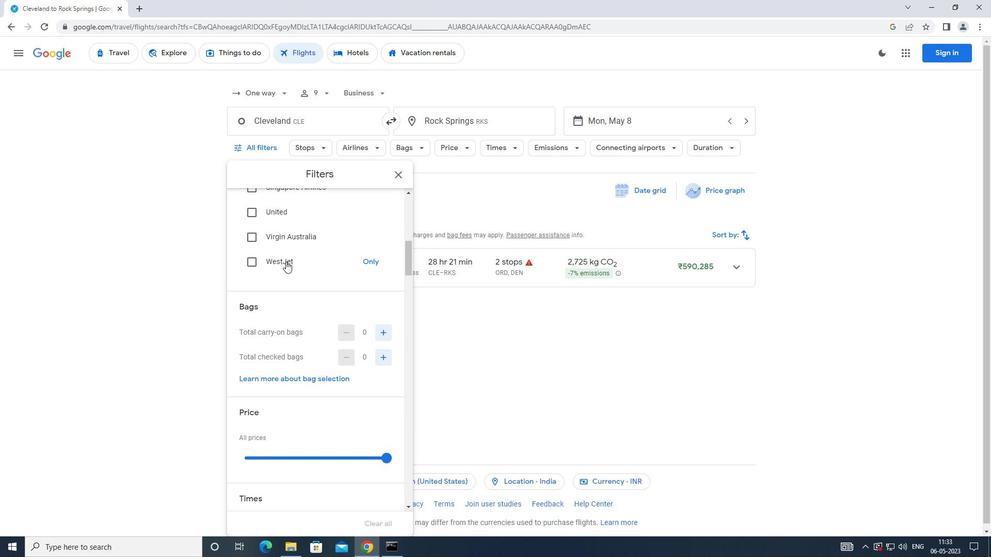 
Action: Mouse scrolled (285, 262) with delta (0, 0)
Screenshot: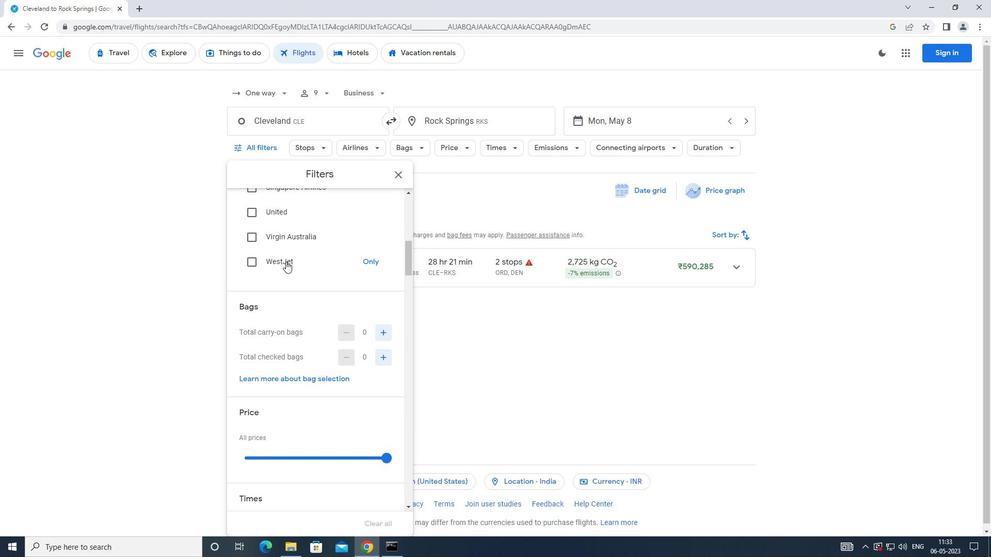
Action: Mouse scrolled (285, 262) with delta (0, 0)
Screenshot: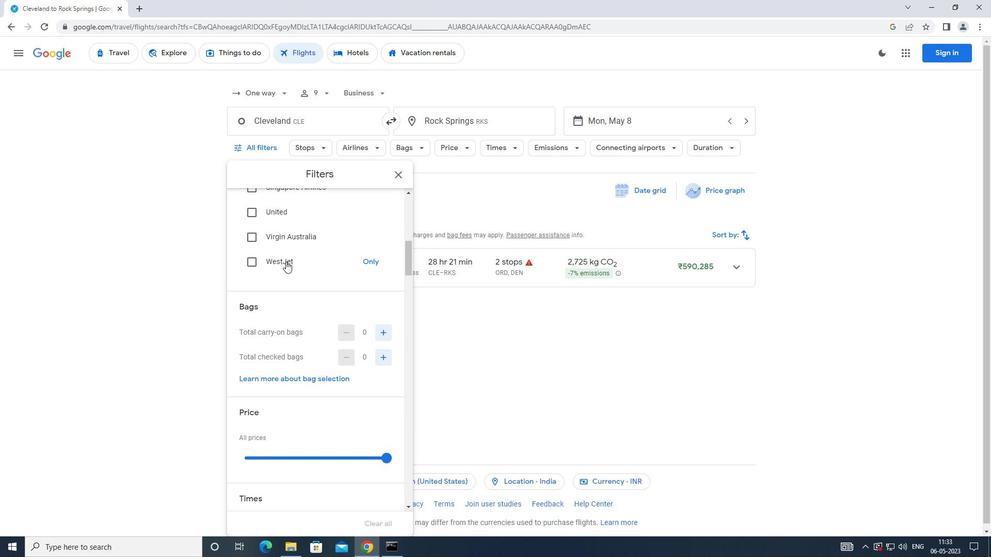 
Action: Mouse moved to (270, 261)
Screenshot: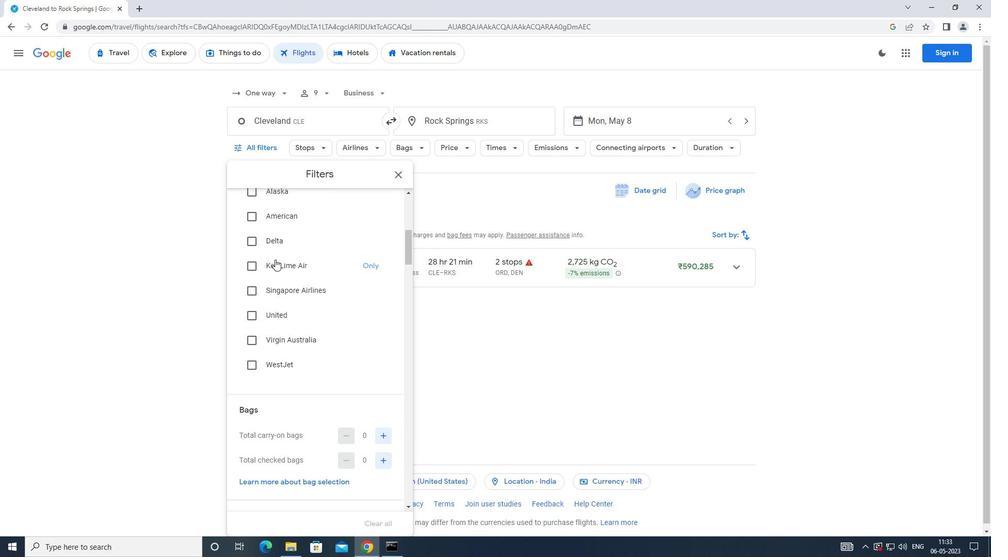 
Action: Mouse scrolled (270, 262) with delta (0, 0)
Screenshot: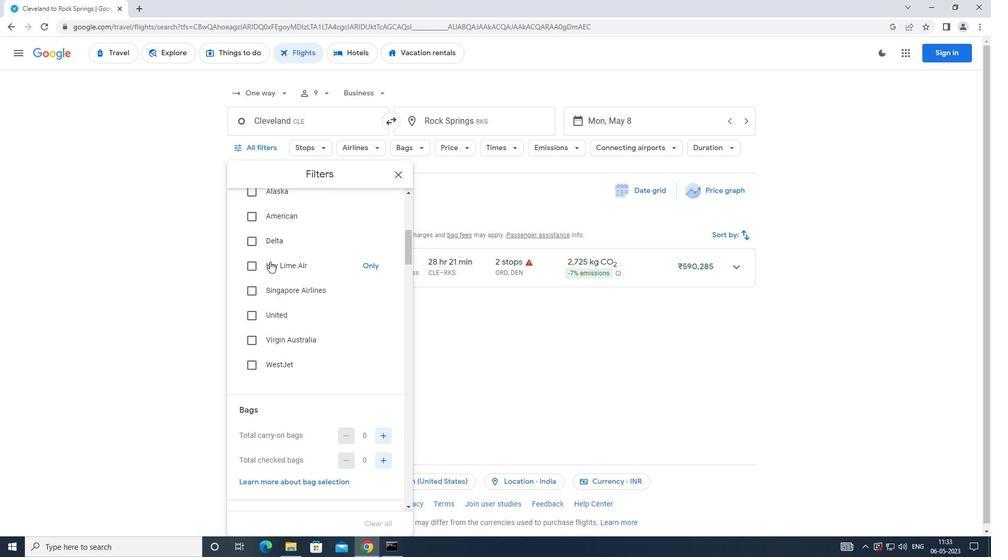 
Action: Mouse scrolled (270, 261) with delta (0, 0)
Screenshot: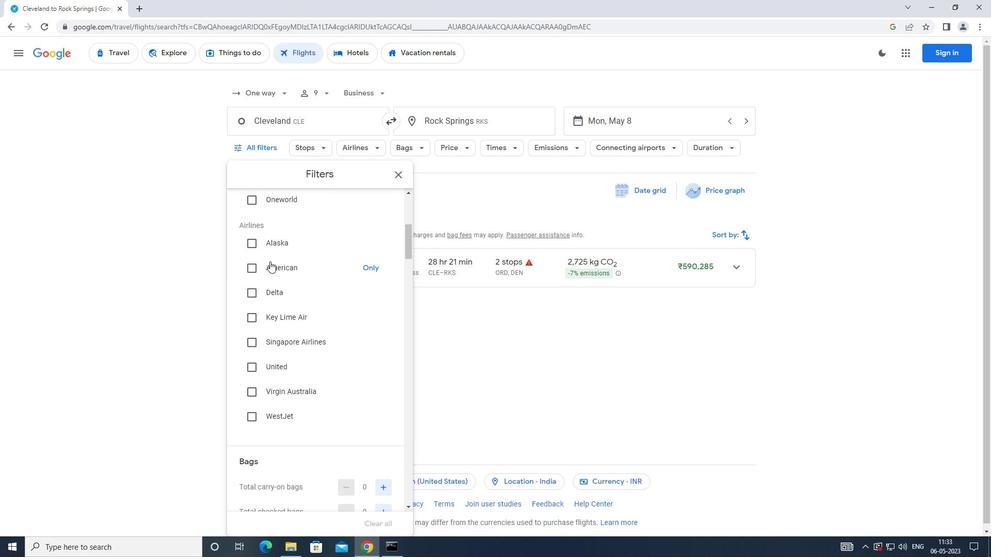 
Action: Mouse moved to (270, 261)
Screenshot: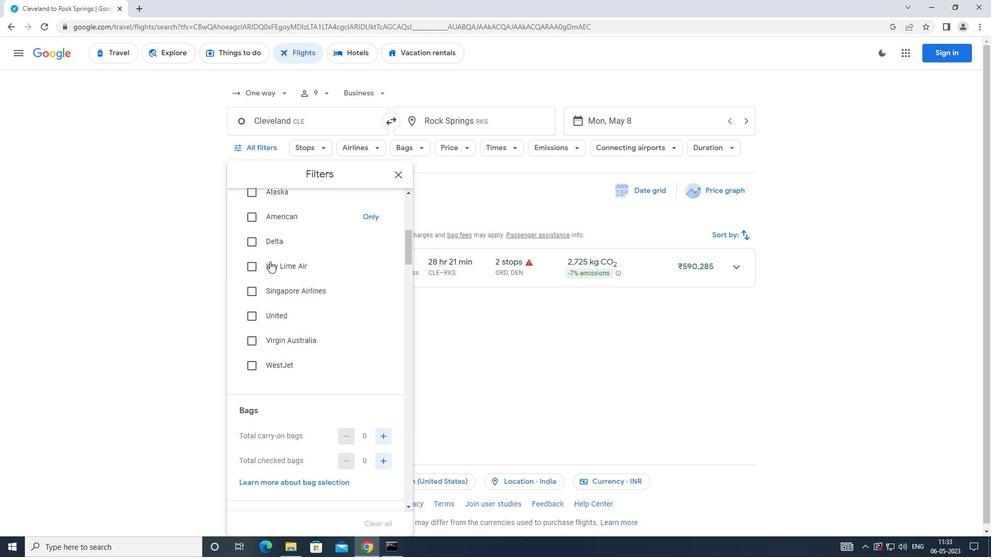 
Action: Mouse scrolled (270, 261) with delta (0, 0)
Screenshot: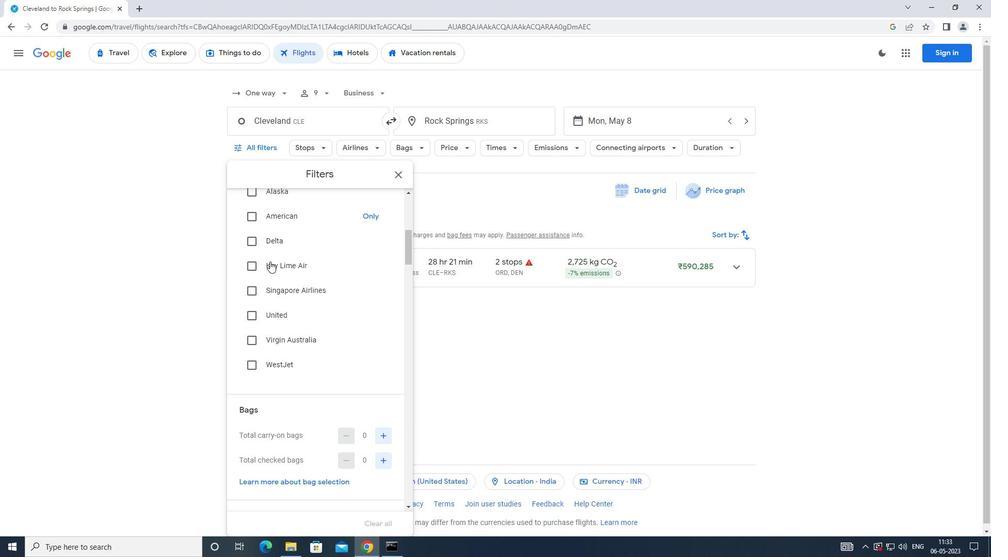 
Action: Mouse scrolled (270, 261) with delta (0, 0)
Screenshot: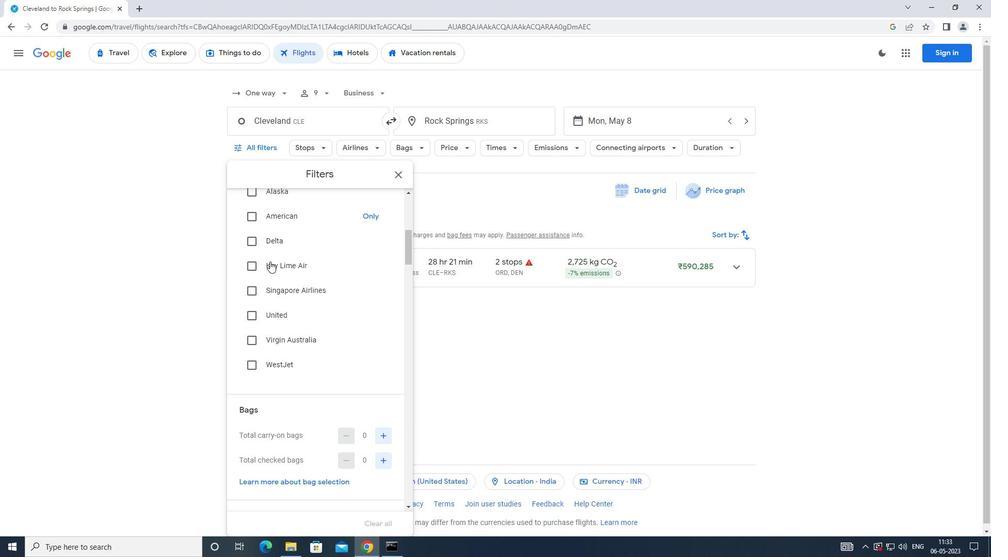 
Action: Mouse moved to (387, 336)
Screenshot: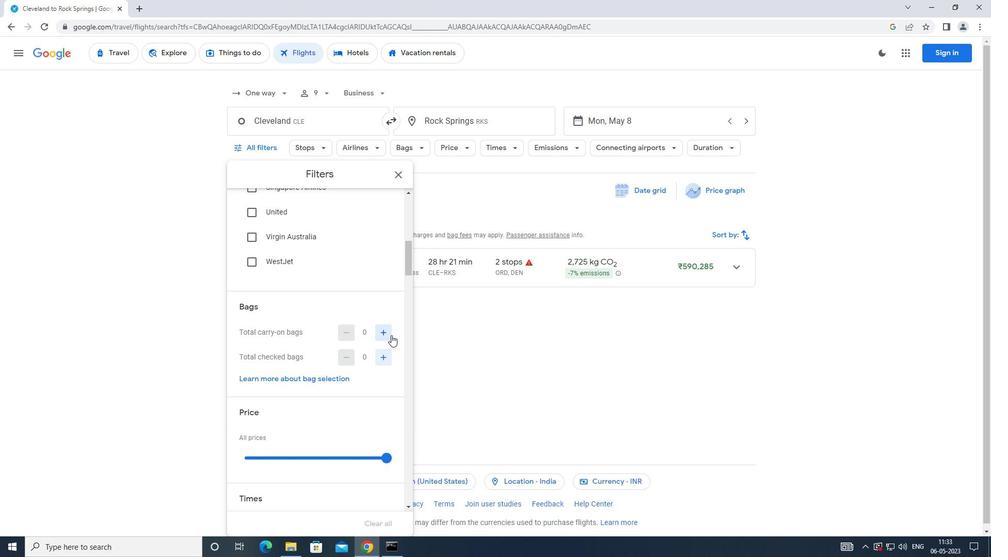 
Action: Mouse pressed left at (387, 336)
Screenshot: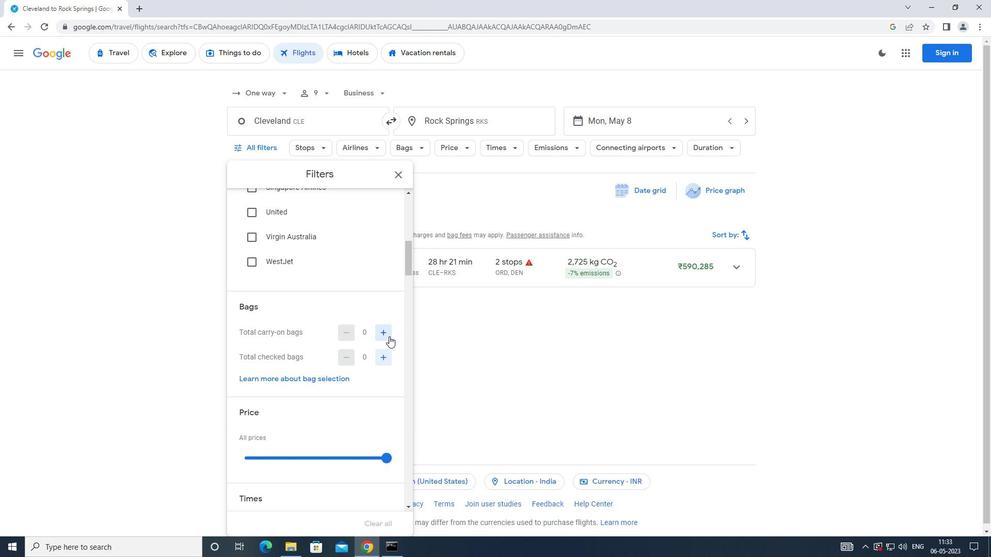 
Action: Mouse moved to (368, 320)
Screenshot: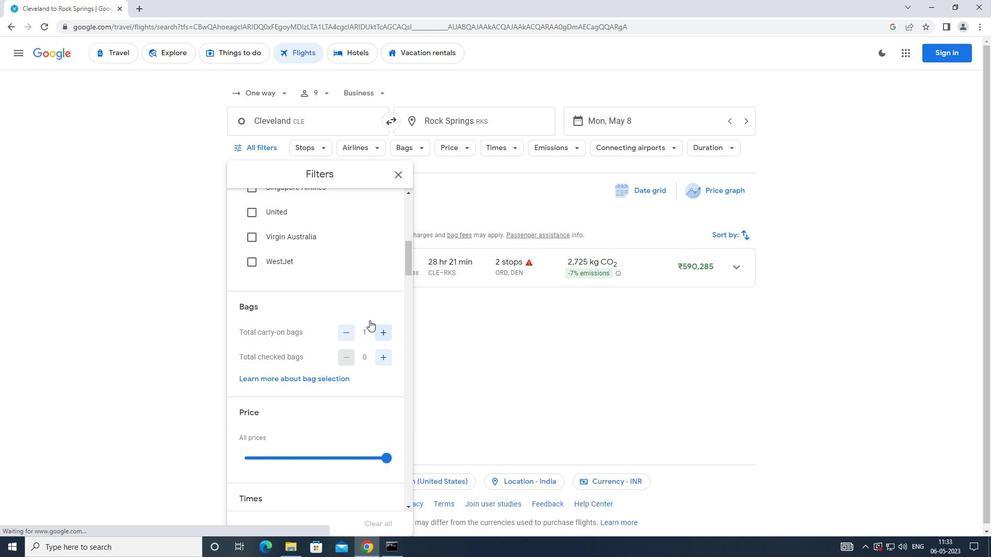 
Action: Mouse scrolled (368, 319) with delta (0, 0)
Screenshot: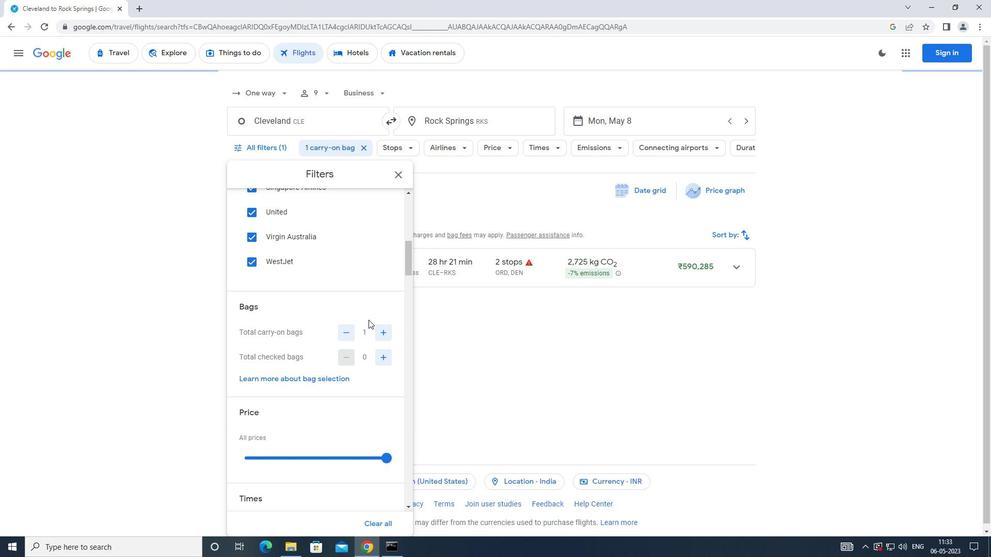 
Action: Mouse moved to (368, 318)
Screenshot: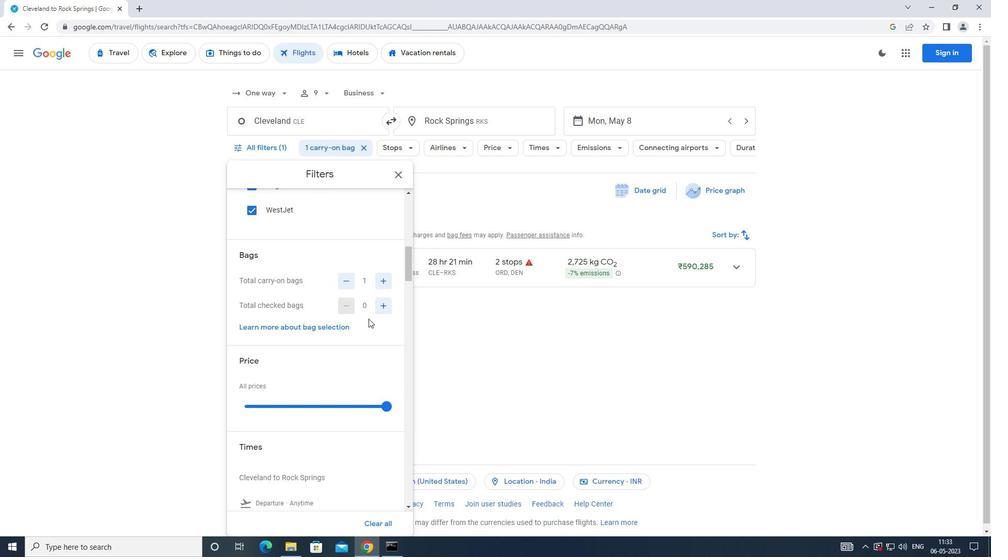 
Action: Mouse scrolled (368, 317) with delta (0, 0)
Screenshot: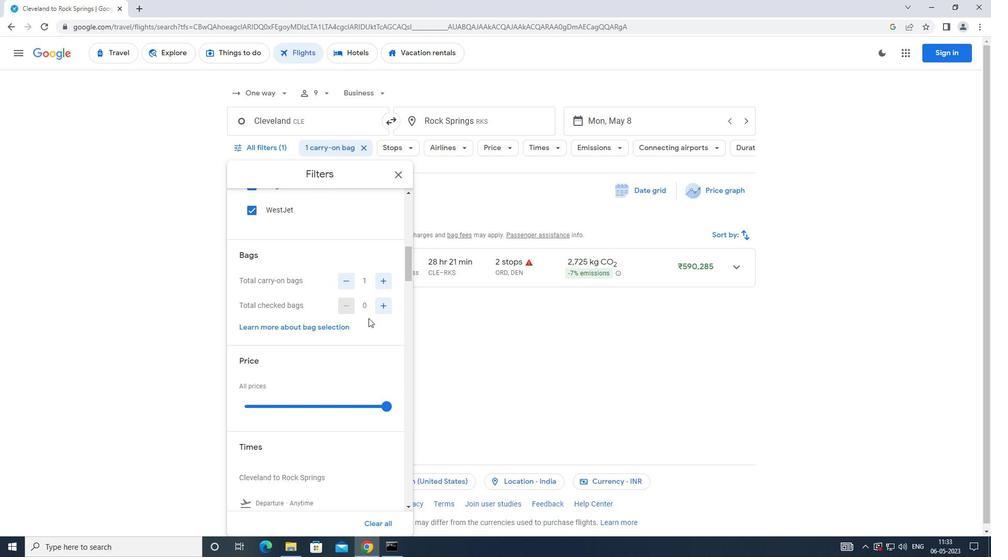 
Action: Mouse scrolled (368, 317) with delta (0, 0)
Screenshot: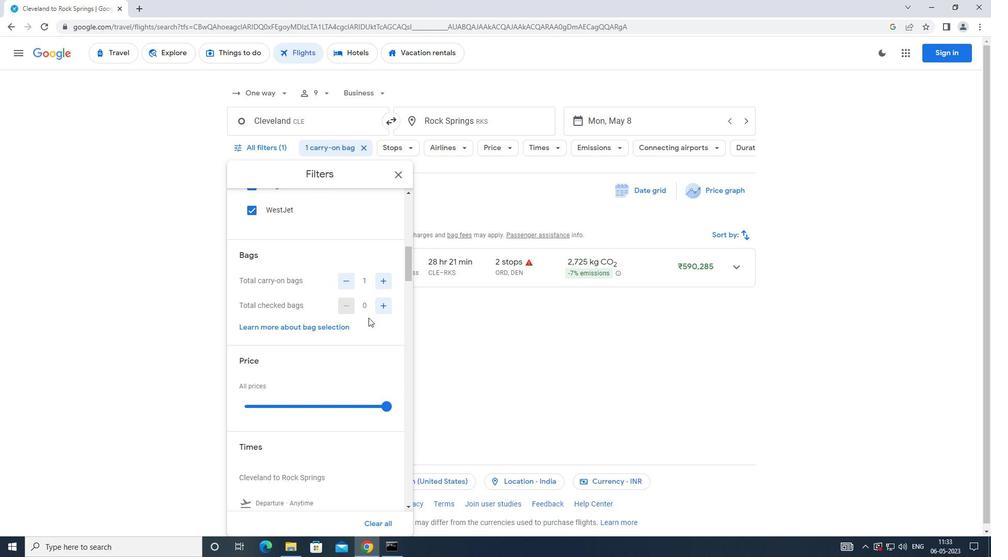 
Action: Mouse moved to (386, 306)
Screenshot: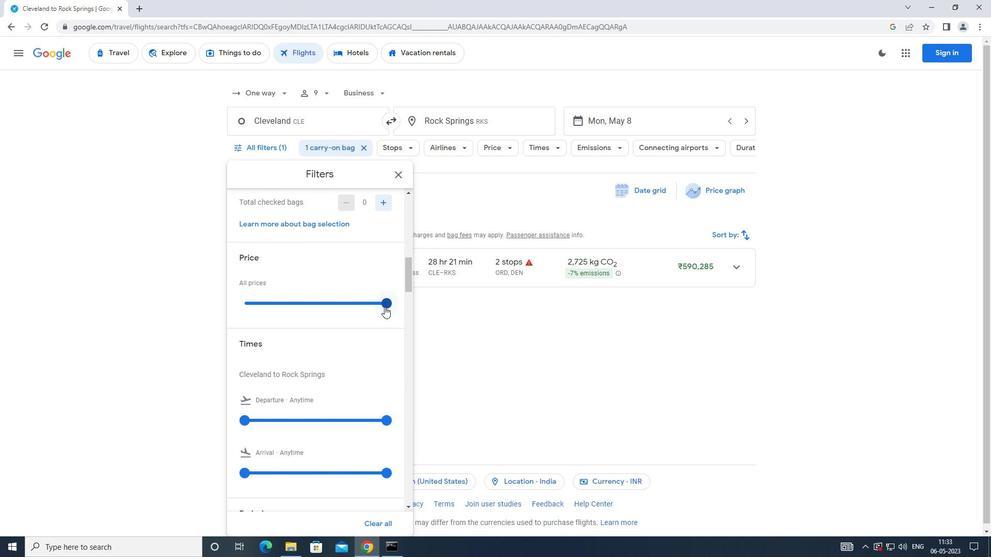 
Action: Mouse pressed left at (386, 306)
Screenshot: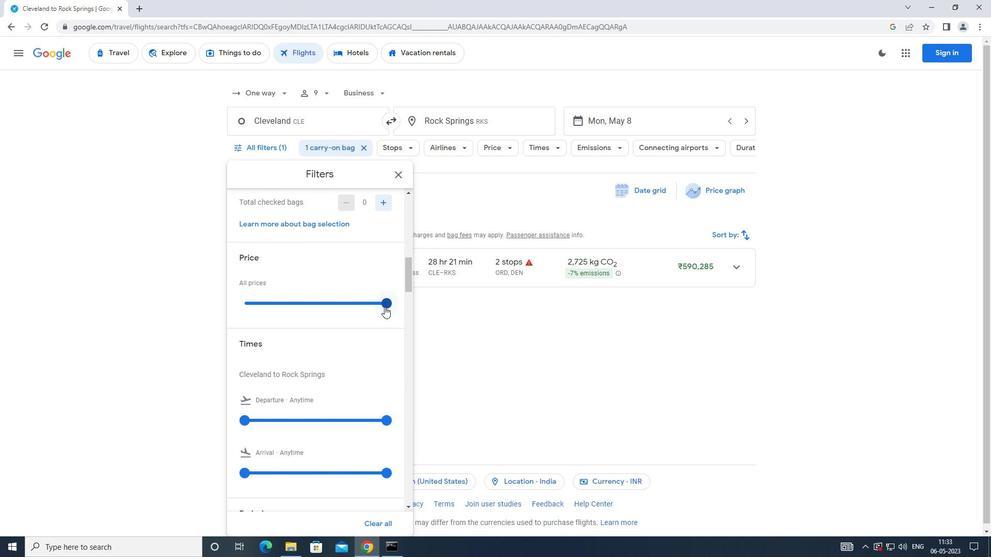 
Action: Mouse moved to (338, 312)
Screenshot: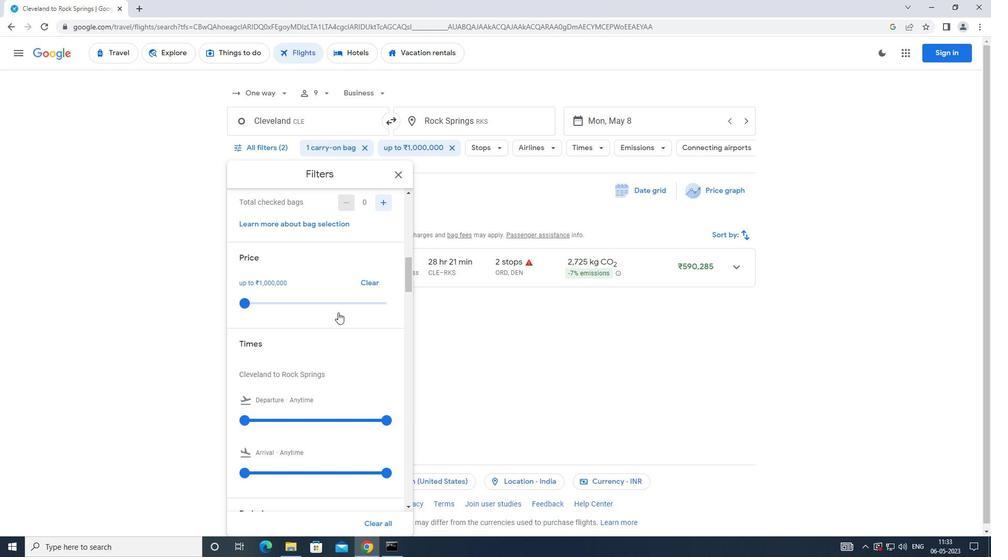 
Action: Mouse scrolled (338, 311) with delta (0, 0)
Screenshot: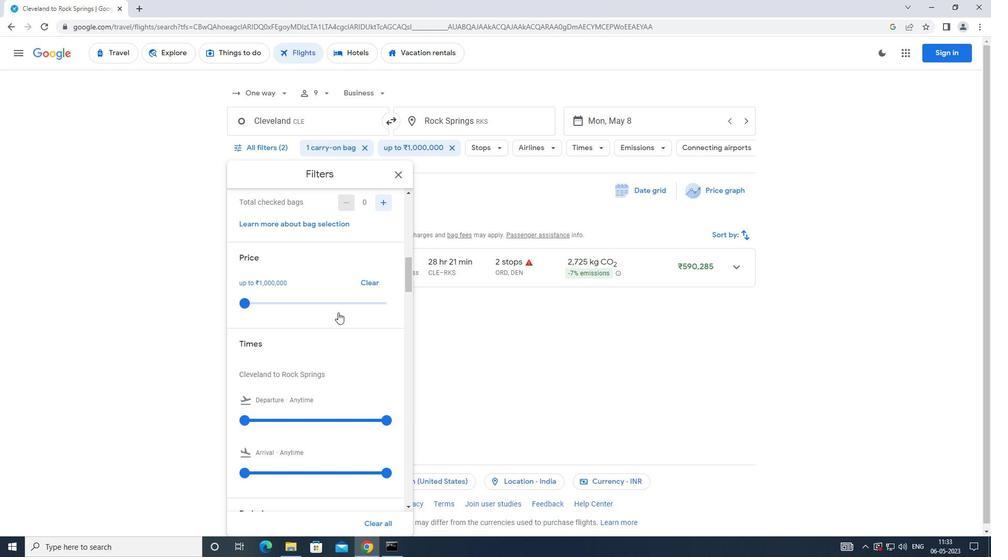 
Action: Mouse scrolled (338, 311) with delta (0, 0)
Screenshot: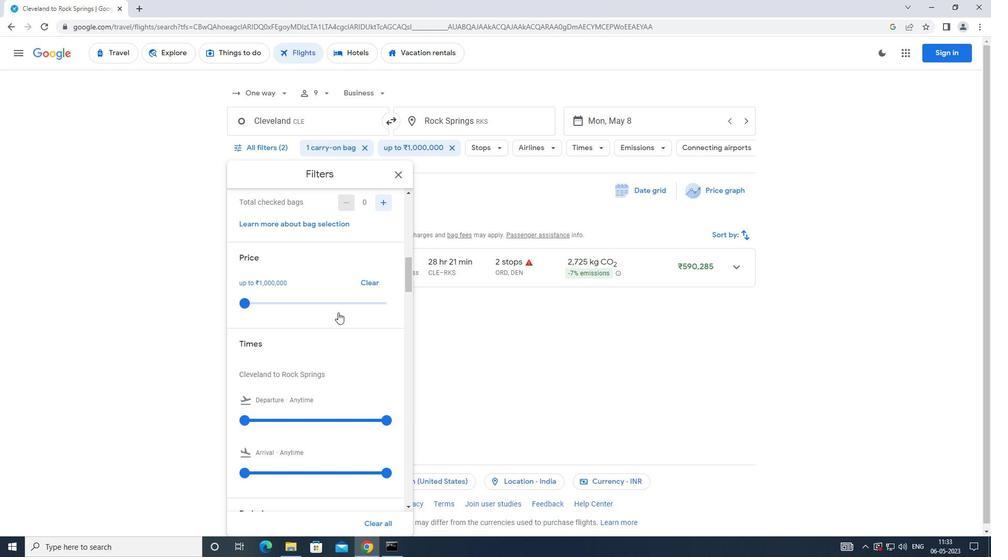 
Action: Mouse moved to (339, 311)
Screenshot: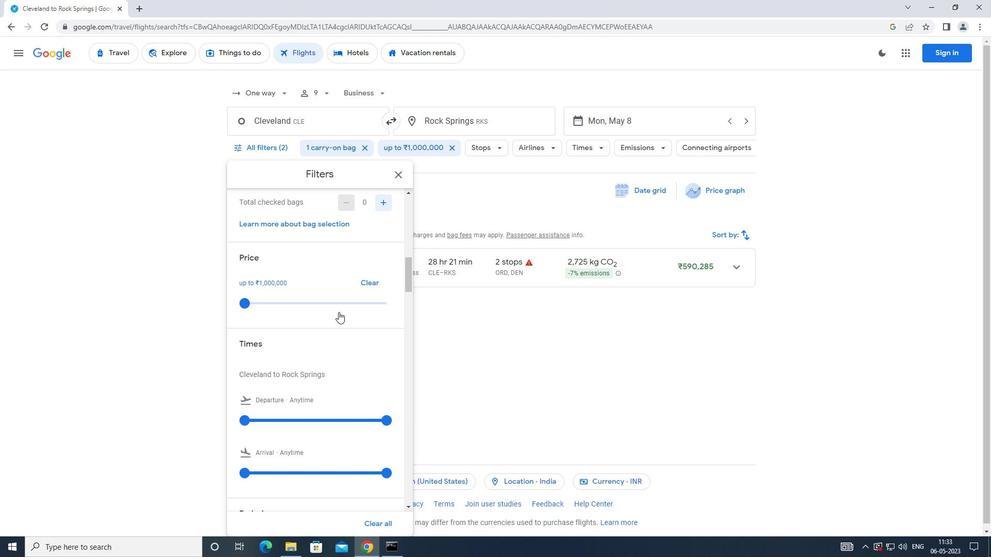 
Action: Mouse scrolled (339, 311) with delta (0, 0)
Screenshot: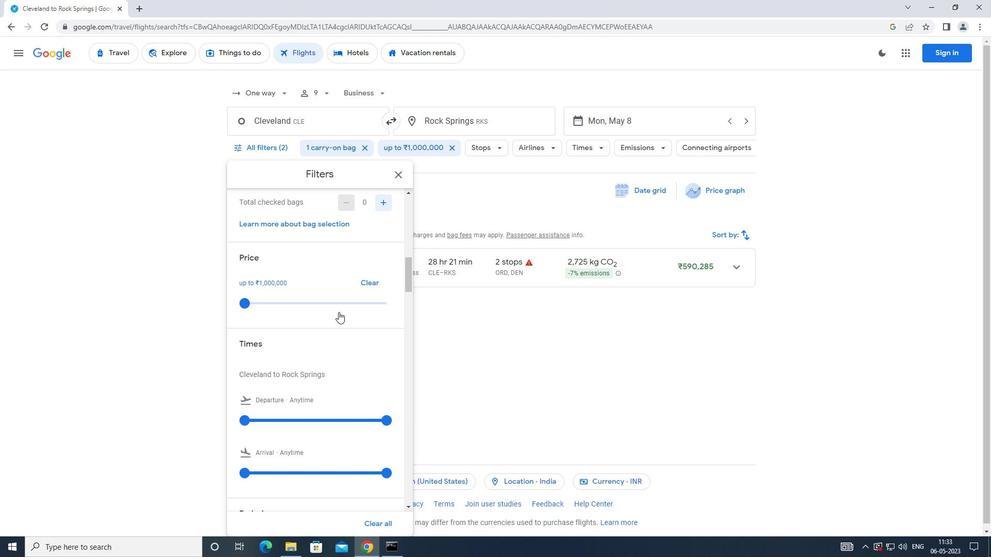 
Action: Mouse moved to (243, 263)
Screenshot: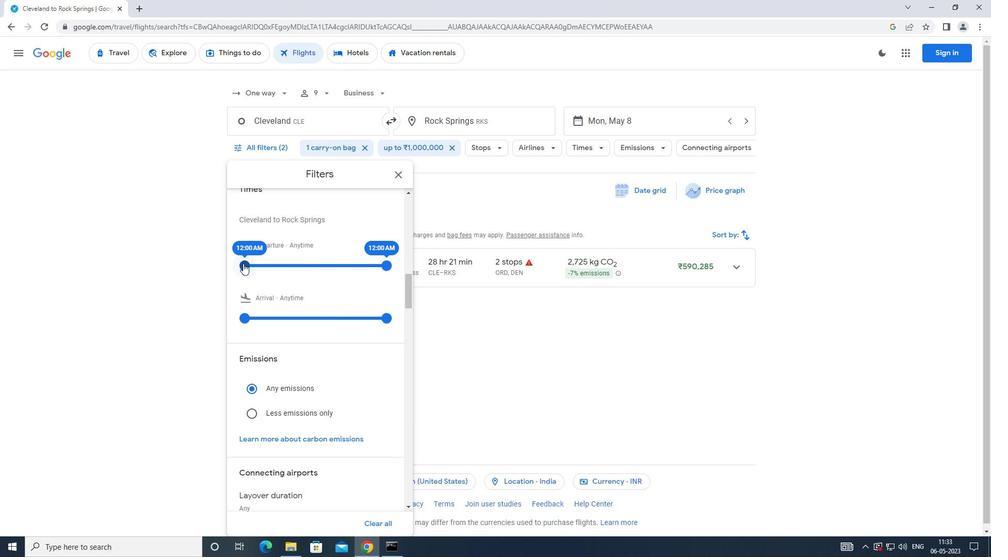 
Action: Mouse pressed left at (243, 263)
Screenshot: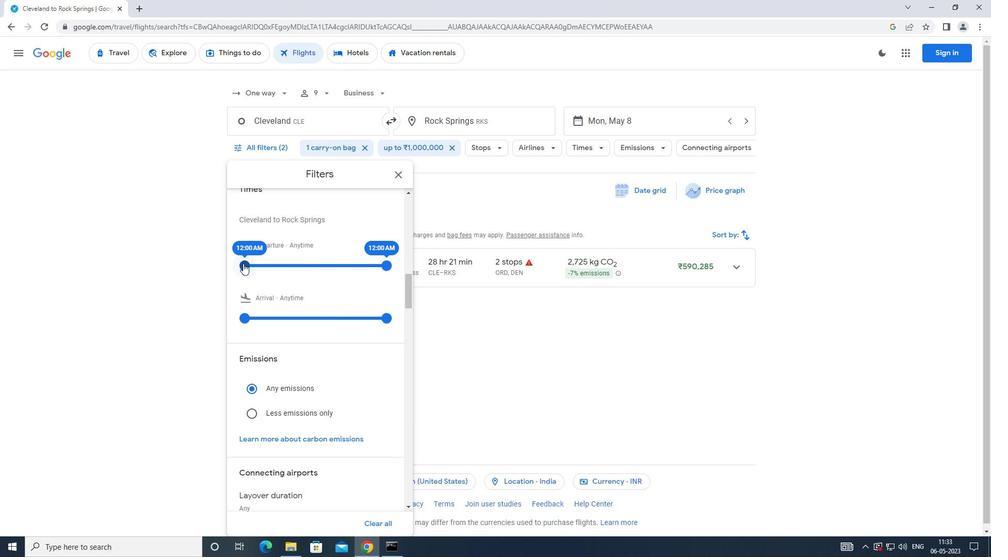 
Action: Mouse moved to (391, 267)
Screenshot: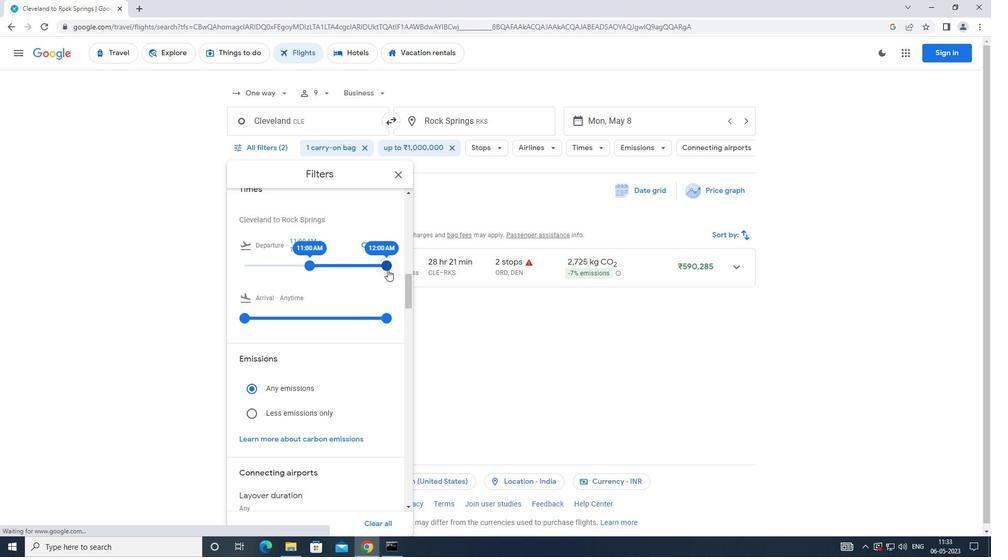 
Action: Mouse pressed left at (391, 267)
Screenshot: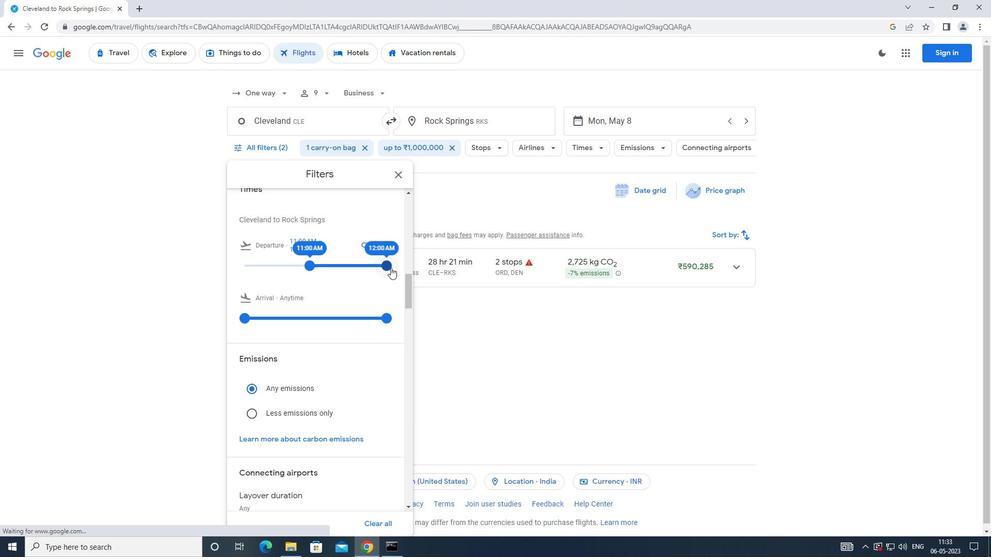 
Action: Mouse moved to (297, 283)
Screenshot: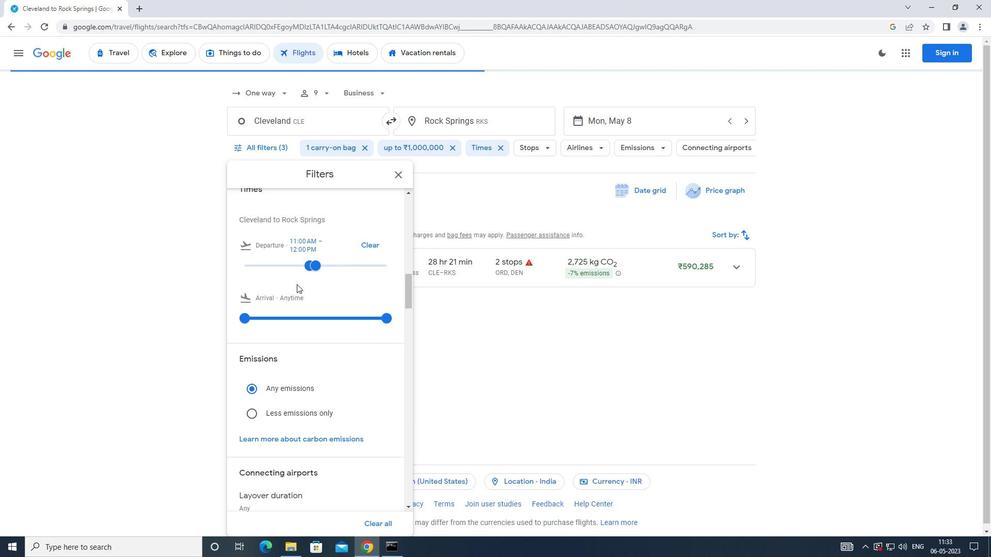 
